 Task: Share your favorite travel experiences and stories on Instagram.
Action: Mouse moved to (58, 357)
Screenshot: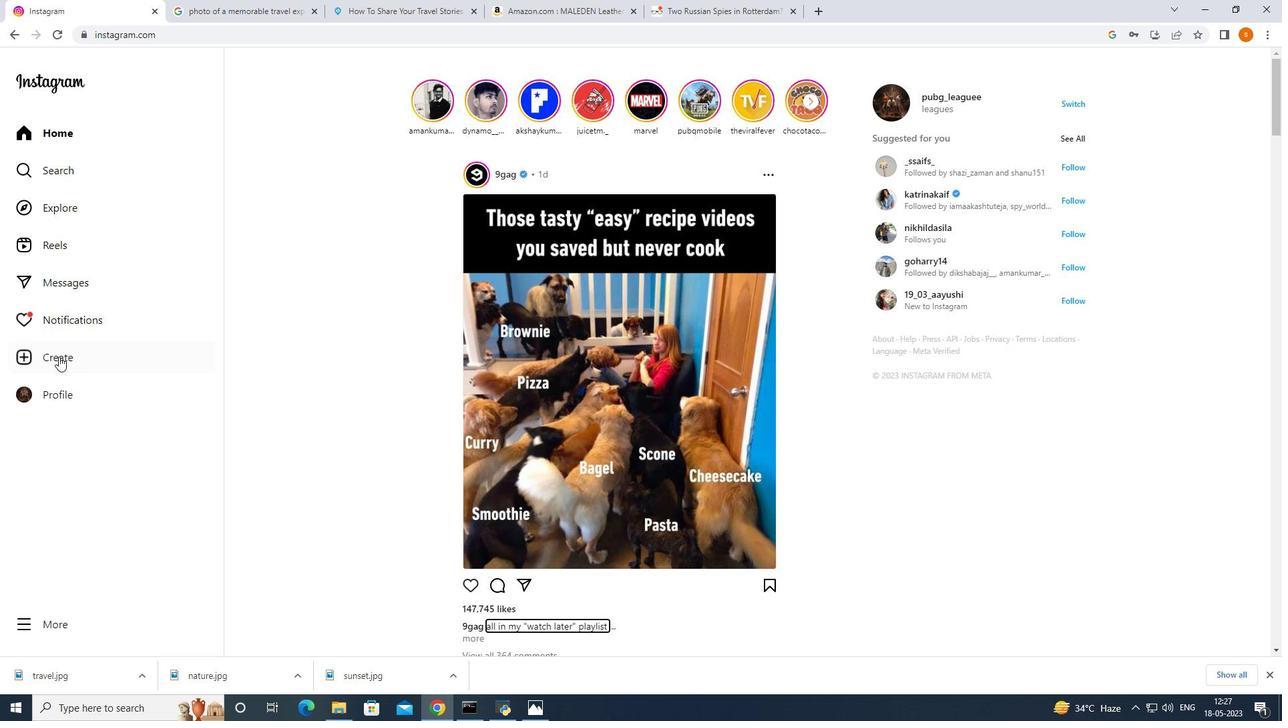
Action: Mouse pressed left at (58, 357)
Screenshot: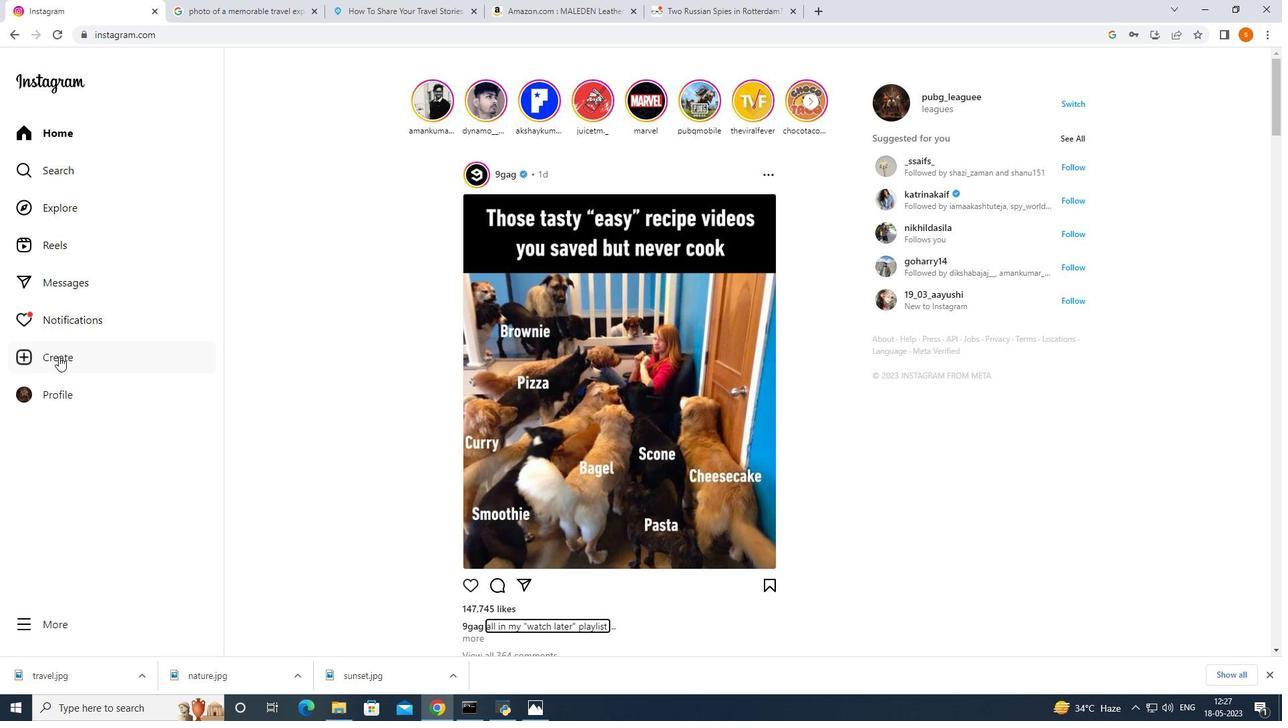 
Action: Mouse moved to (611, 417)
Screenshot: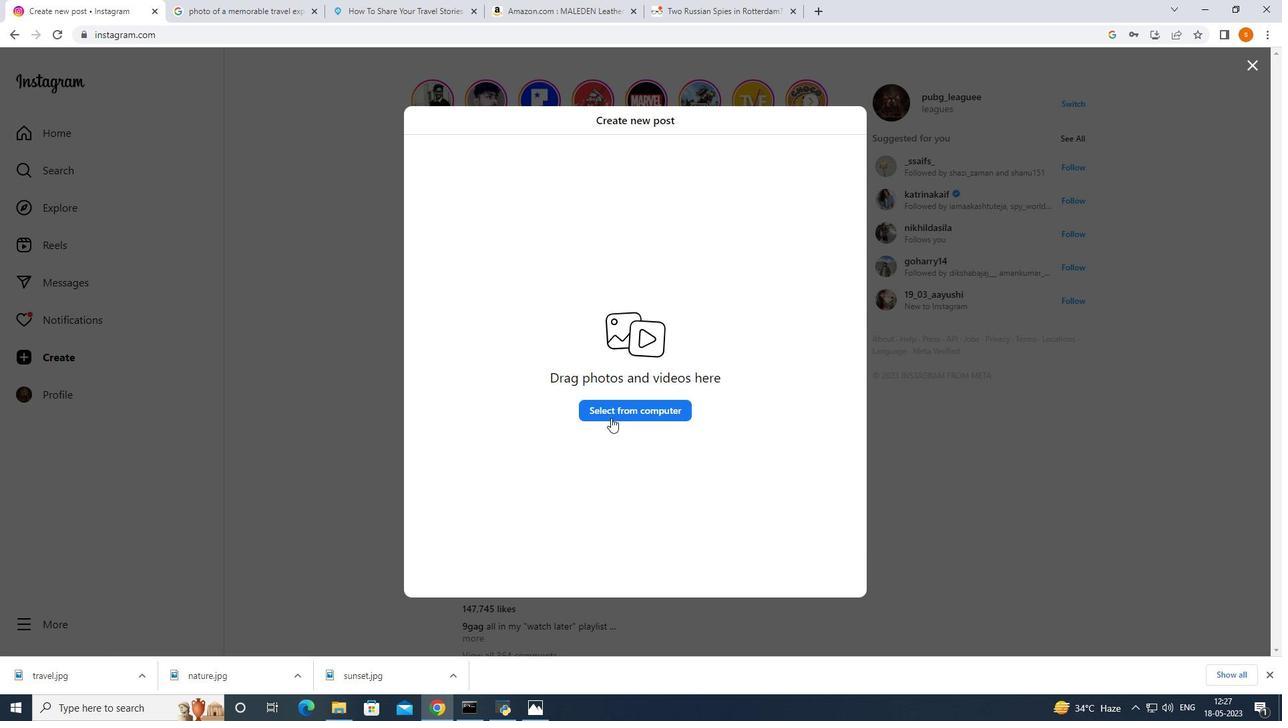 
Action: Mouse pressed left at (611, 417)
Screenshot: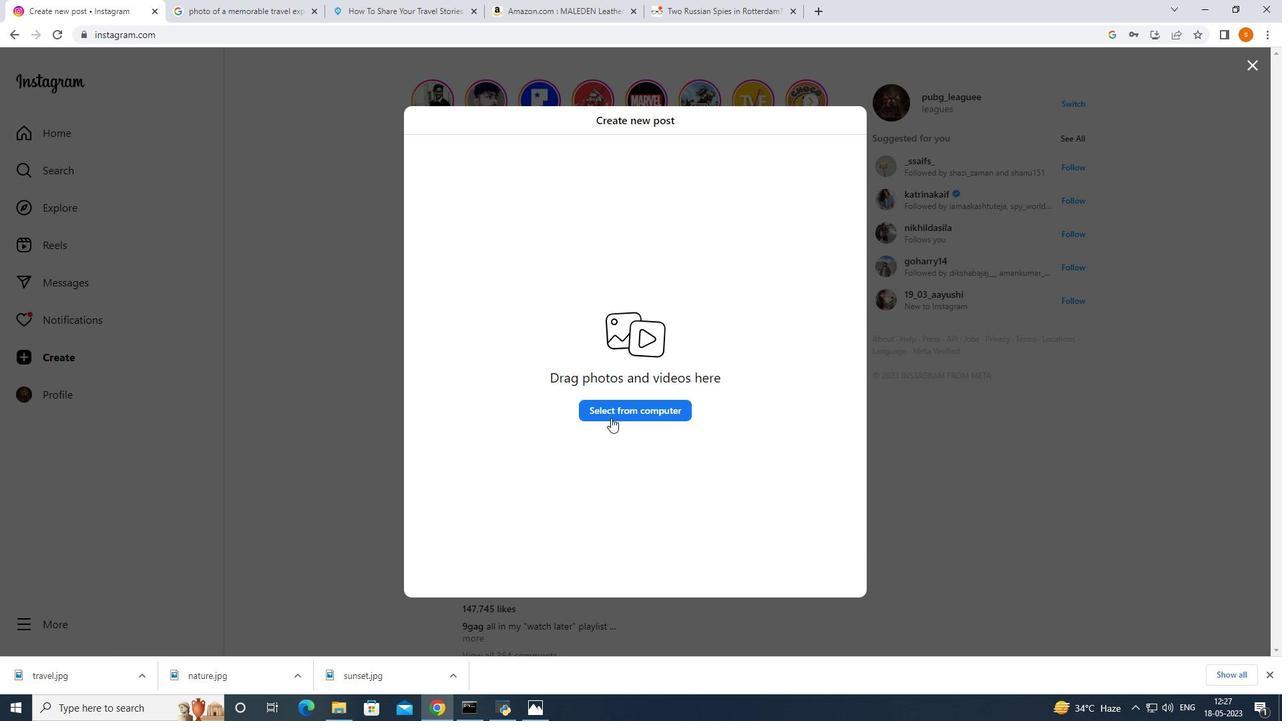 
Action: Mouse moved to (301, 367)
Screenshot: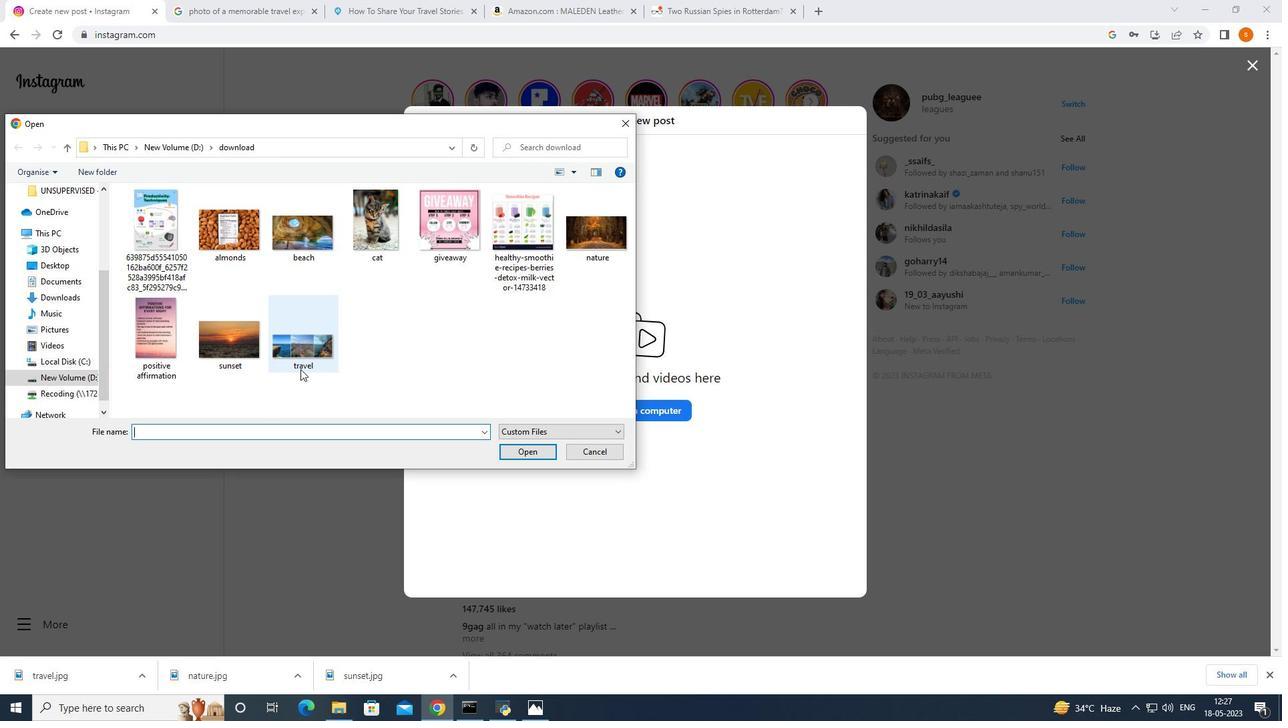 
Action: Mouse pressed left at (301, 367)
Screenshot: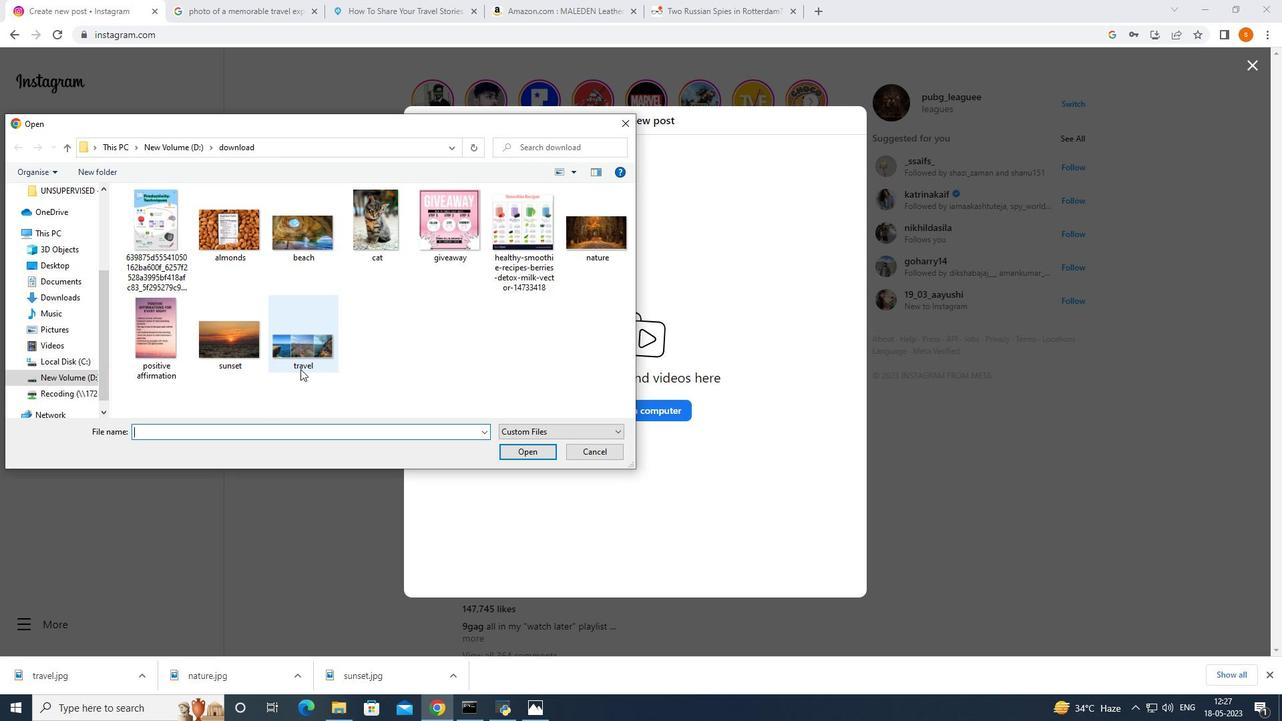 
Action: Mouse moved to (508, 453)
Screenshot: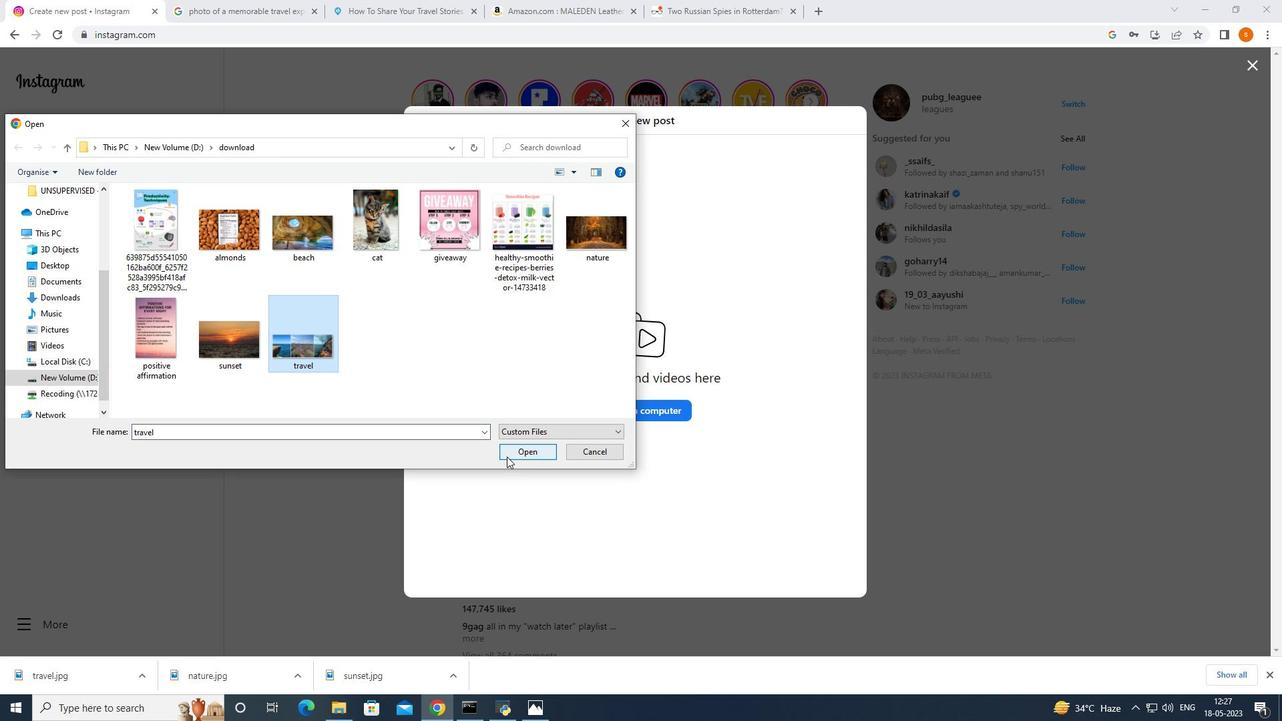 
Action: Mouse pressed left at (508, 453)
Screenshot: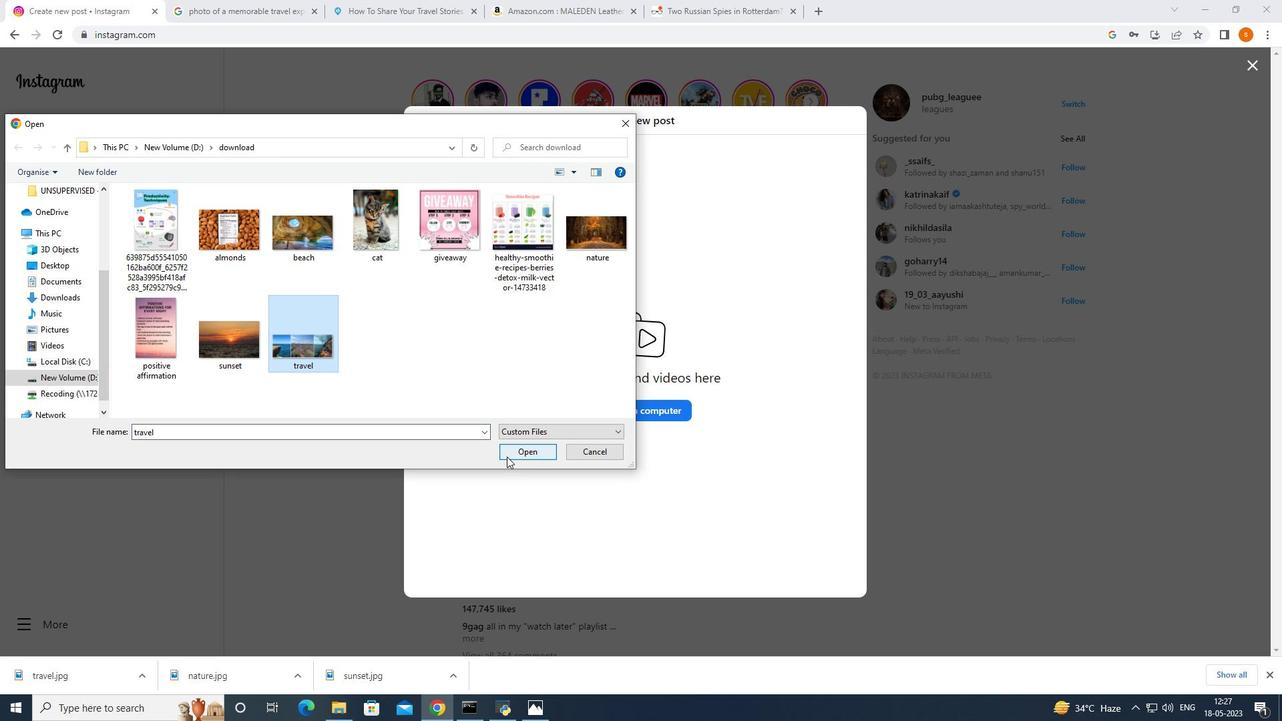 
Action: Mouse moved to (427, 588)
Screenshot: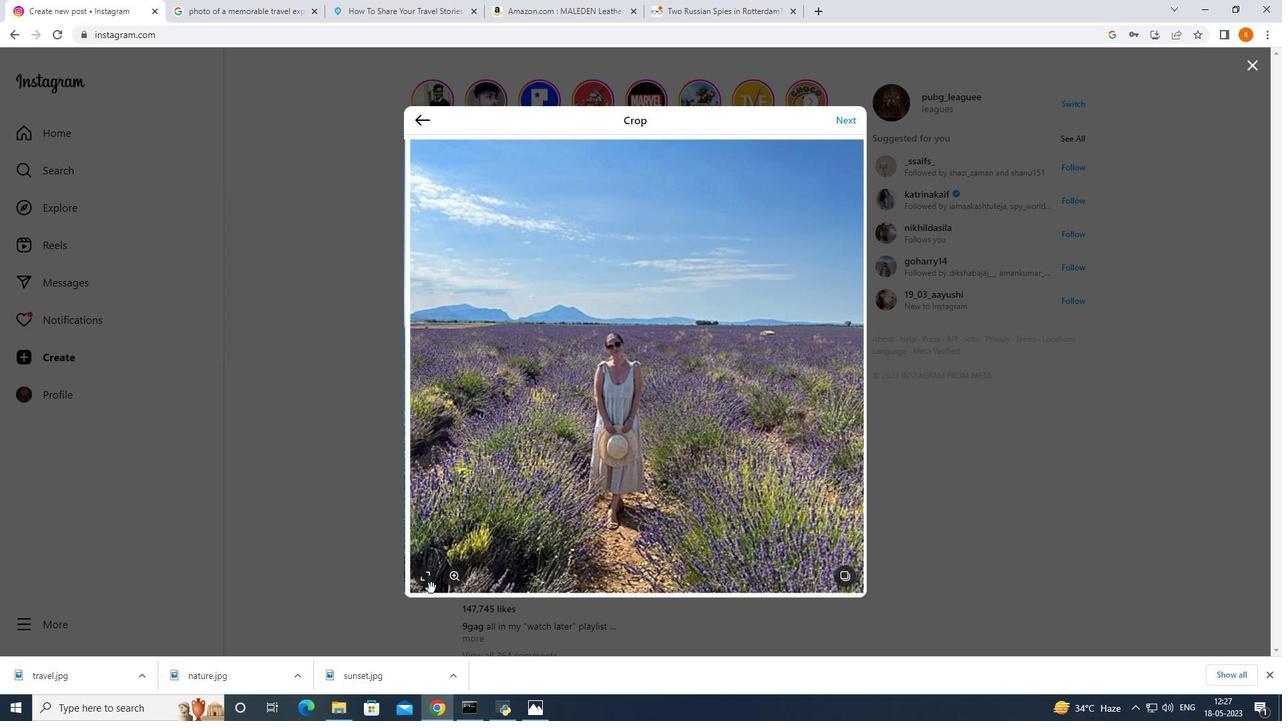 
Action: Mouse pressed left at (427, 588)
Screenshot: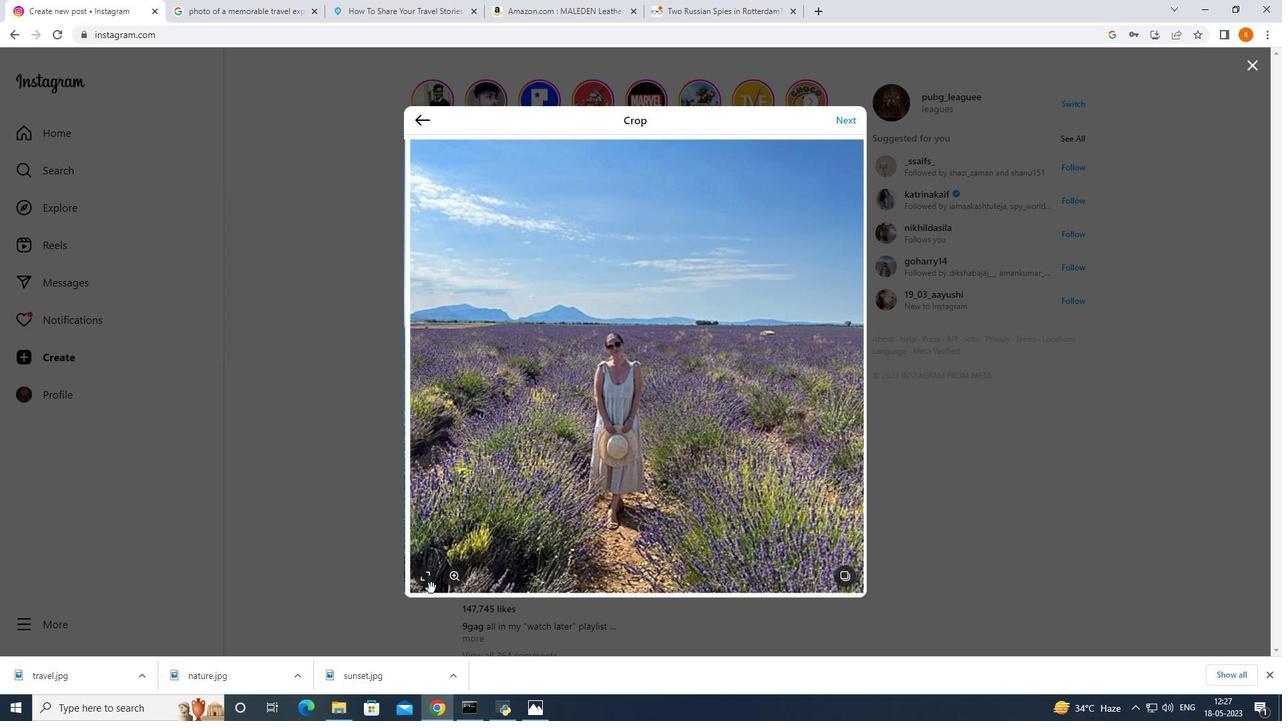 
Action: Mouse moved to (426, 575)
Screenshot: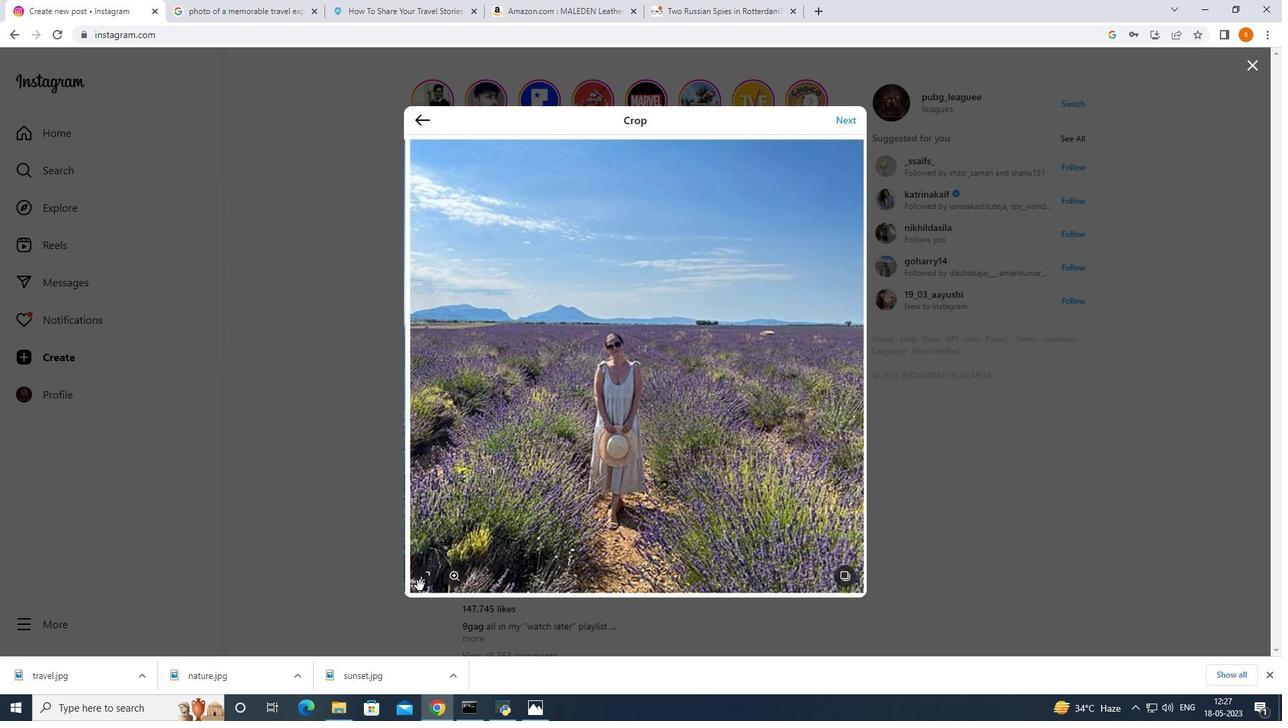 
Action: Mouse pressed left at (426, 575)
Screenshot: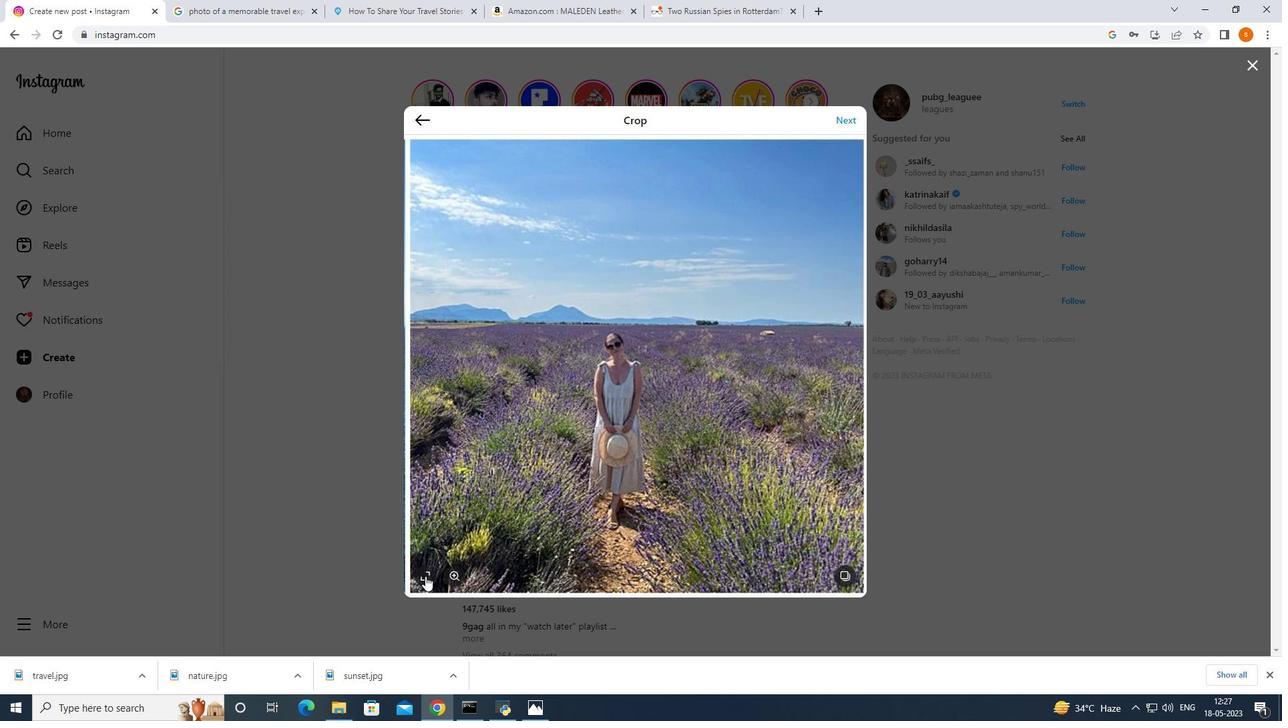 
Action: Mouse moved to (464, 440)
Screenshot: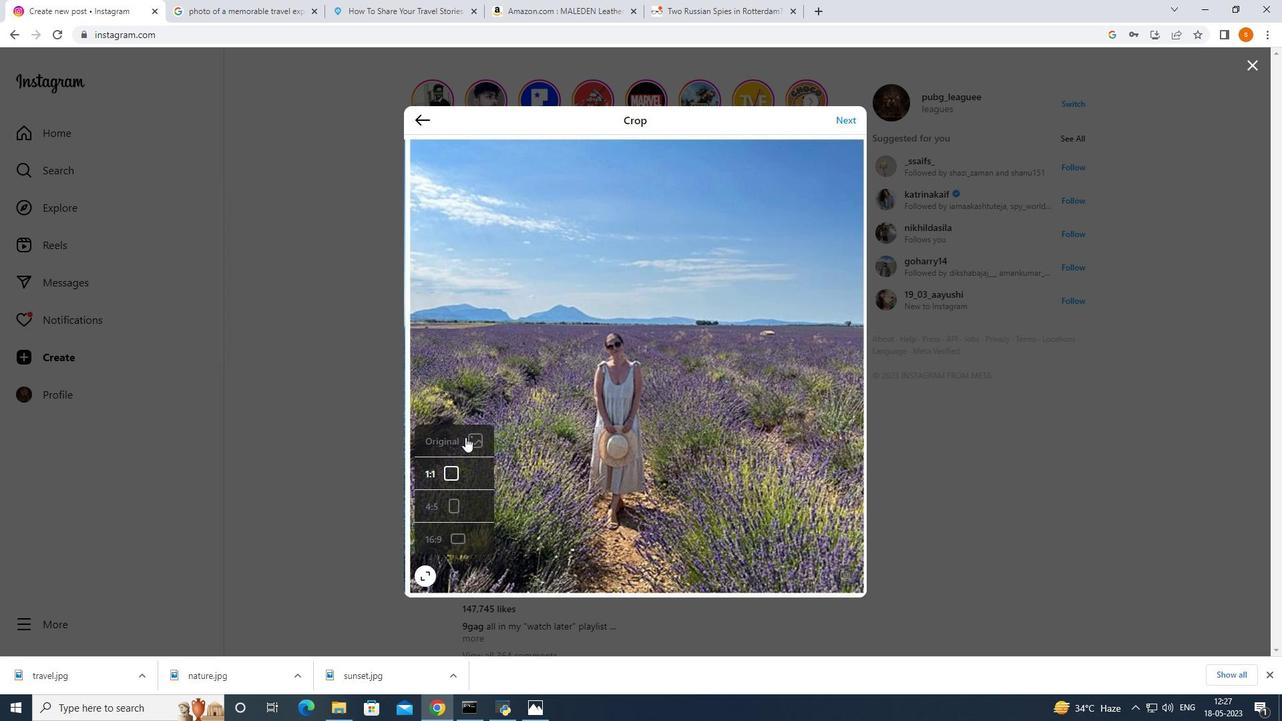 
Action: Mouse pressed left at (464, 440)
Screenshot: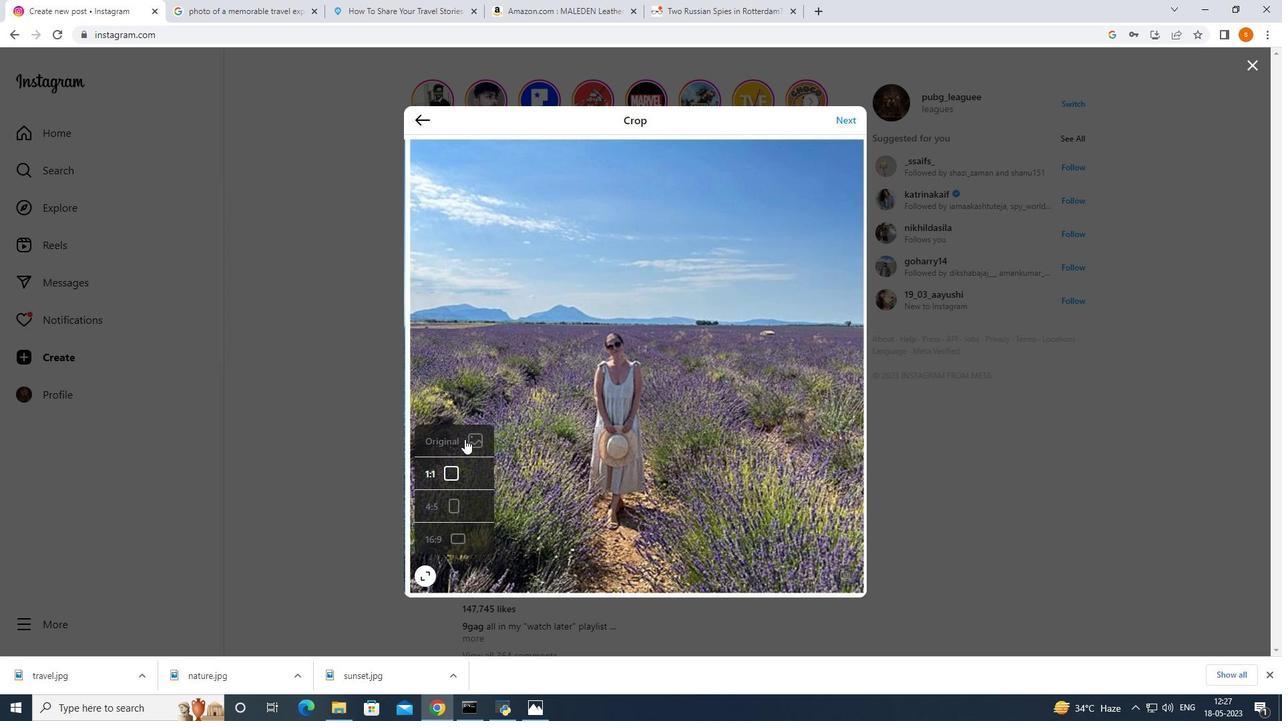 
Action: Mouse moved to (728, 444)
Screenshot: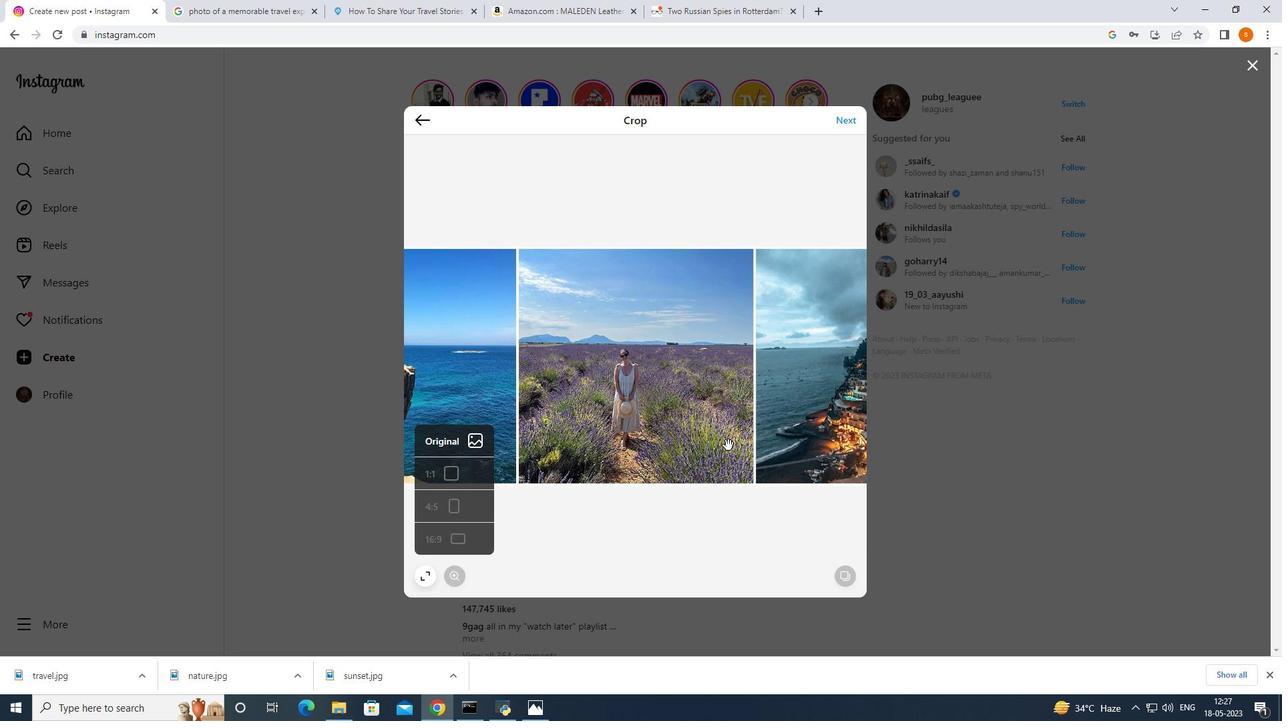 
Action: Mouse pressed left at (728, 444)
Screenshot: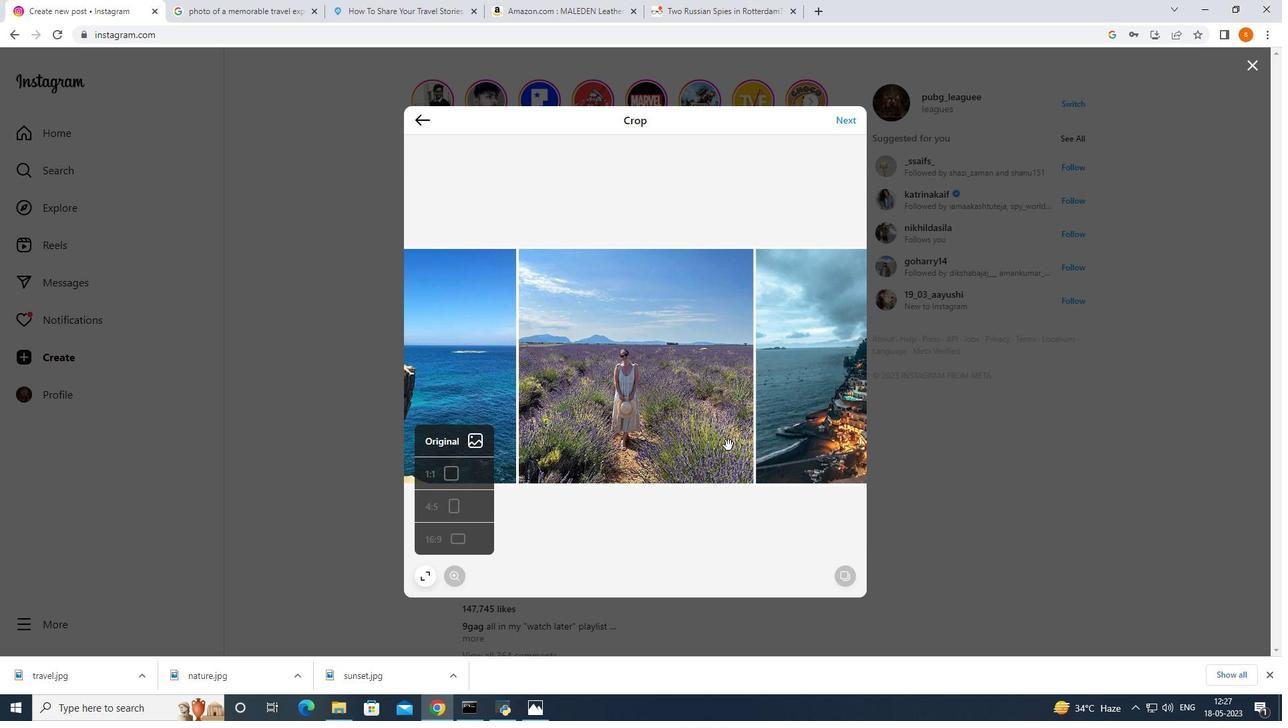 
Action: Mouse moved to (586, 441)
Screenshot: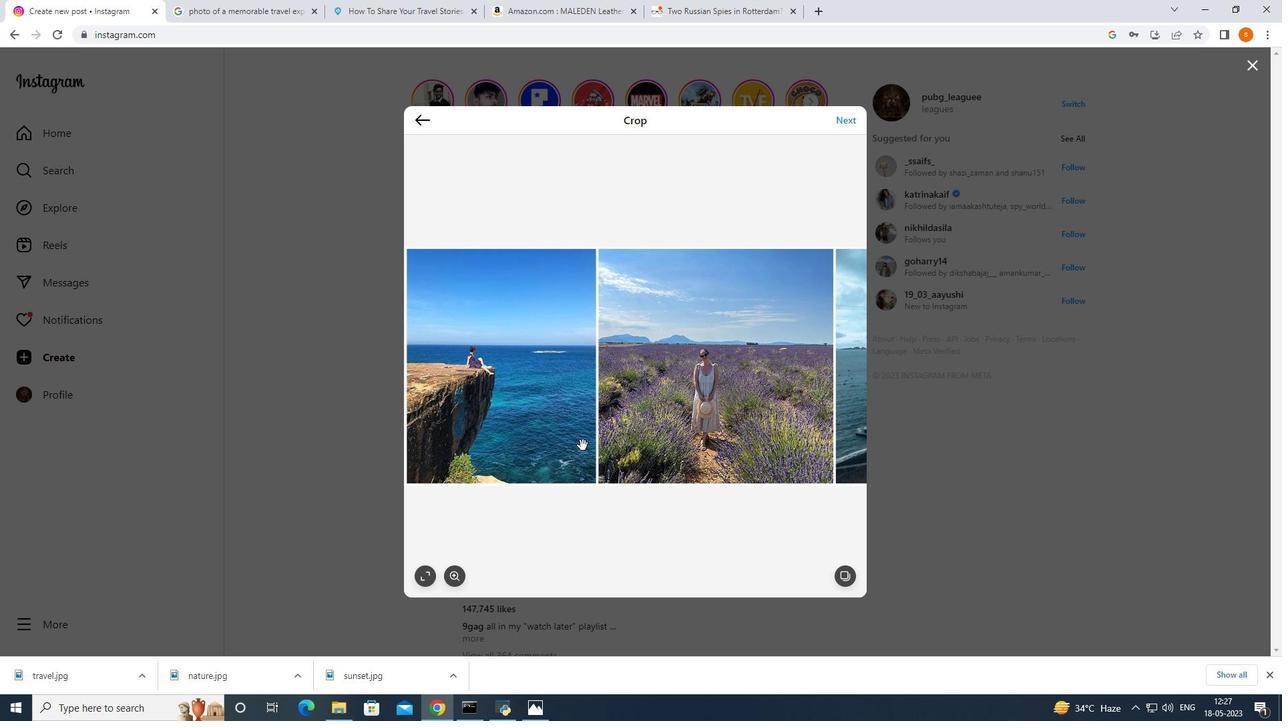 
Action: Mouse scrolled (586, 442) with delta (0, 0)
Screenshot: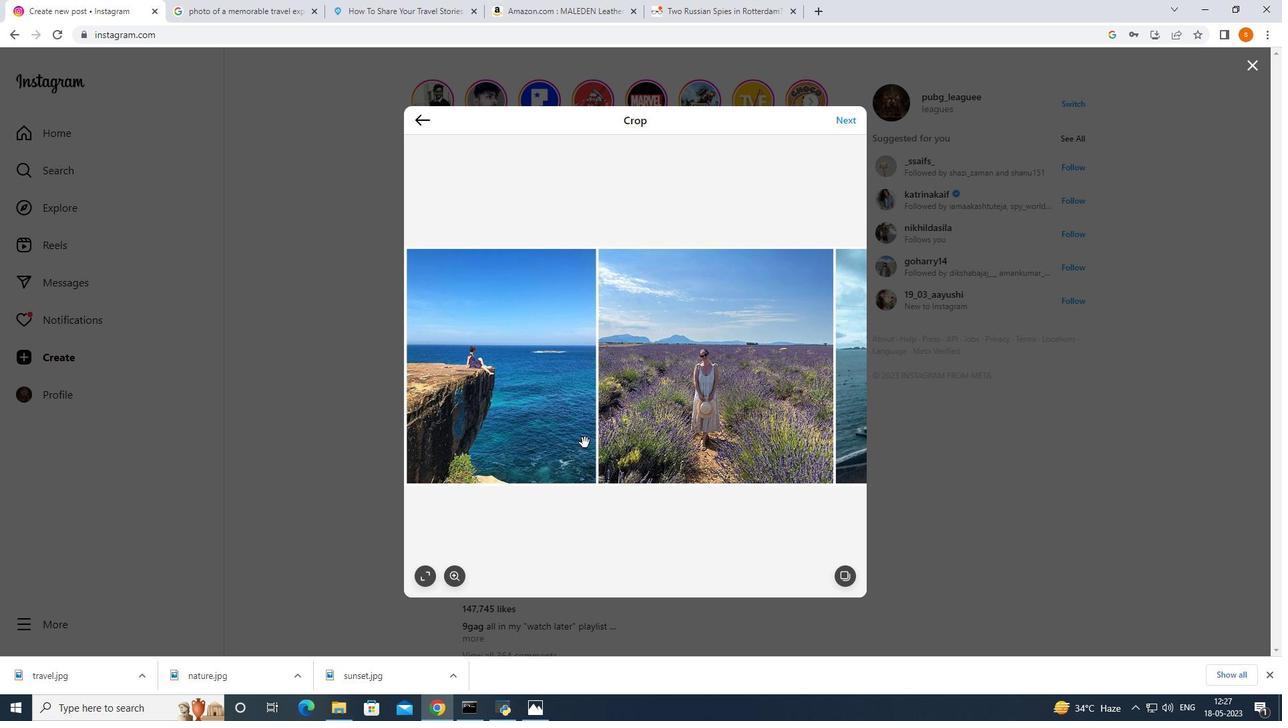 
Action: Mouse moved to (544, 419)
Screenshot: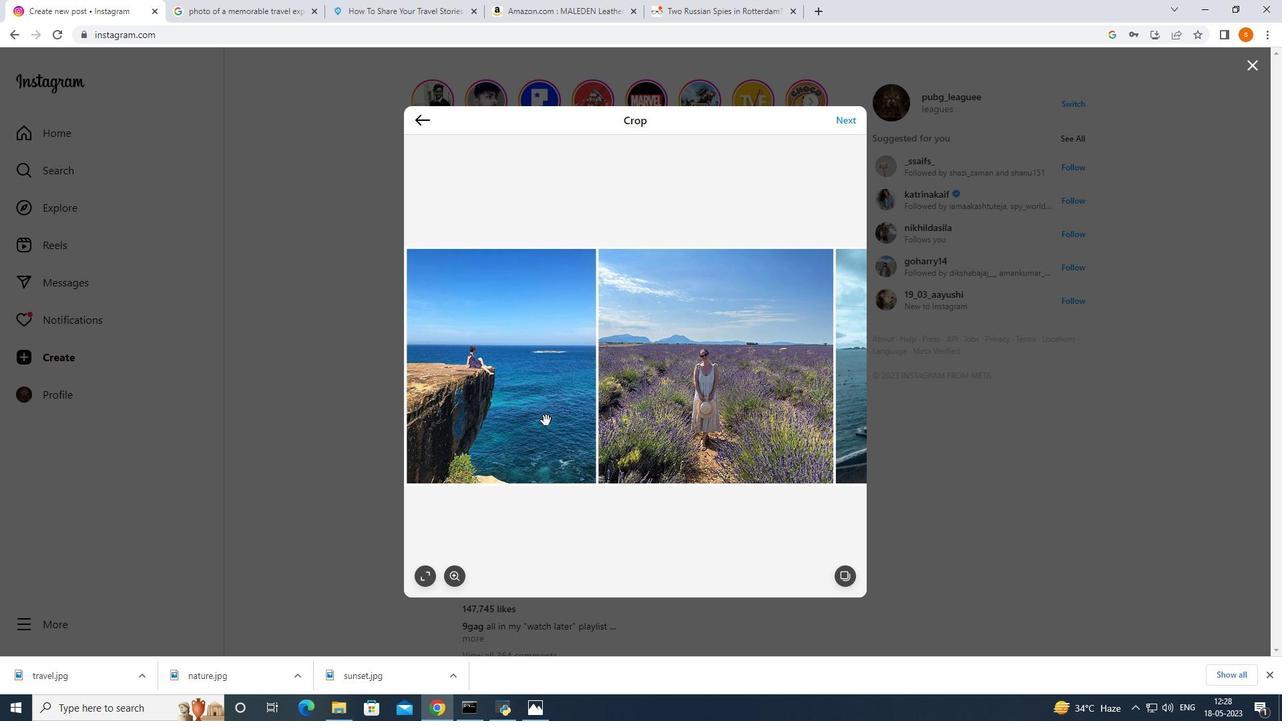 
Action: Mouse pressed left at (544, 419)
Screenshot: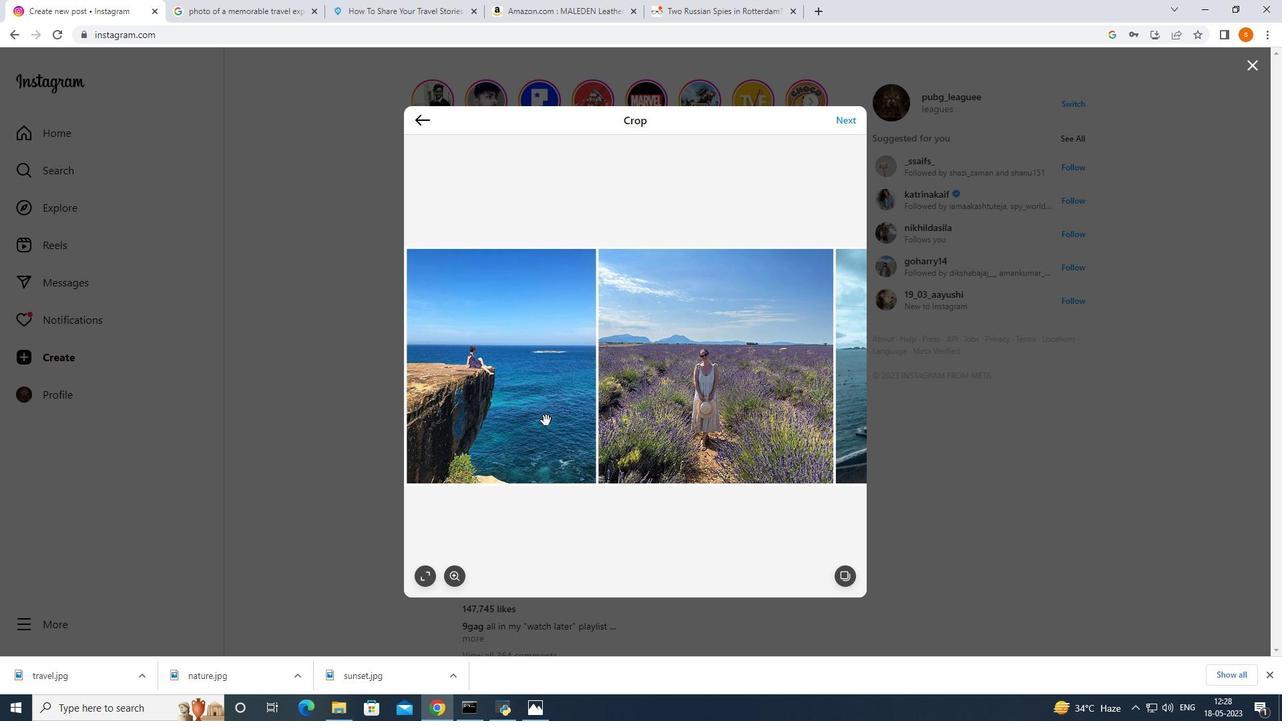 
Action: Mouse moved to (448, 576)
Screenshot: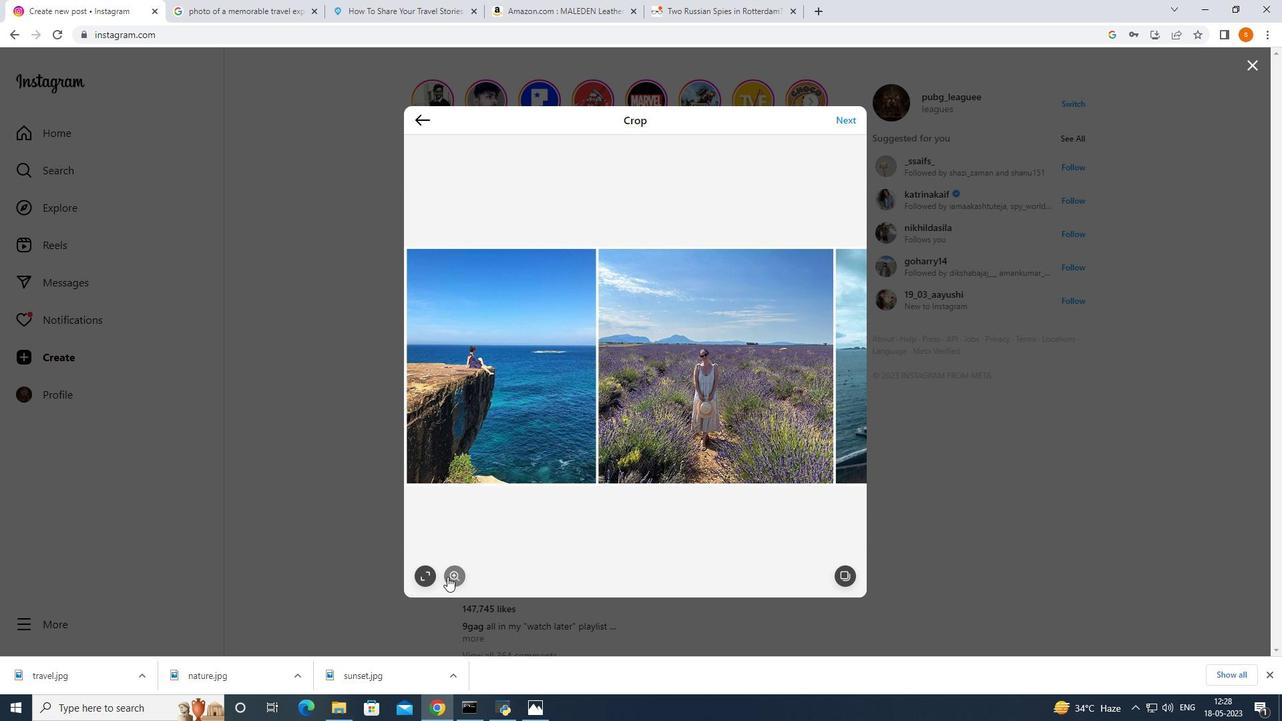 
Action: Mouse pressed left at (448, 576)
Screenshot: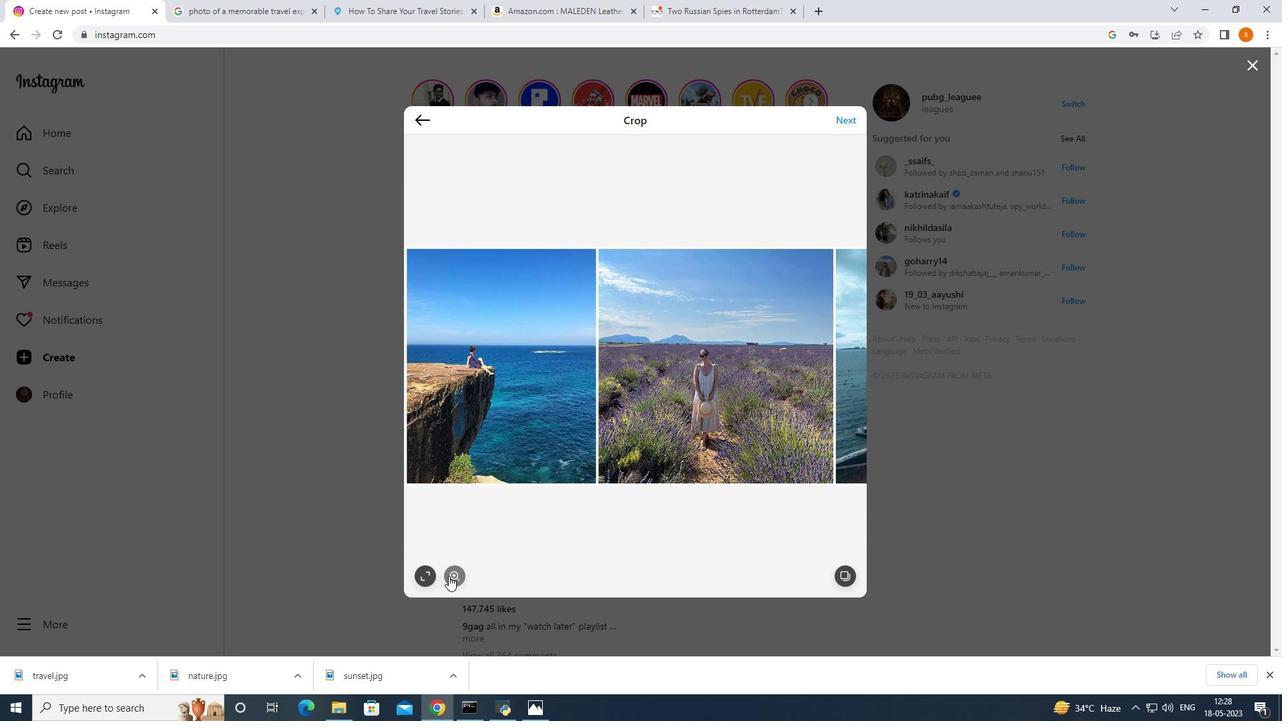 
Action: Mouse moved to (550, 440)
Screenshot: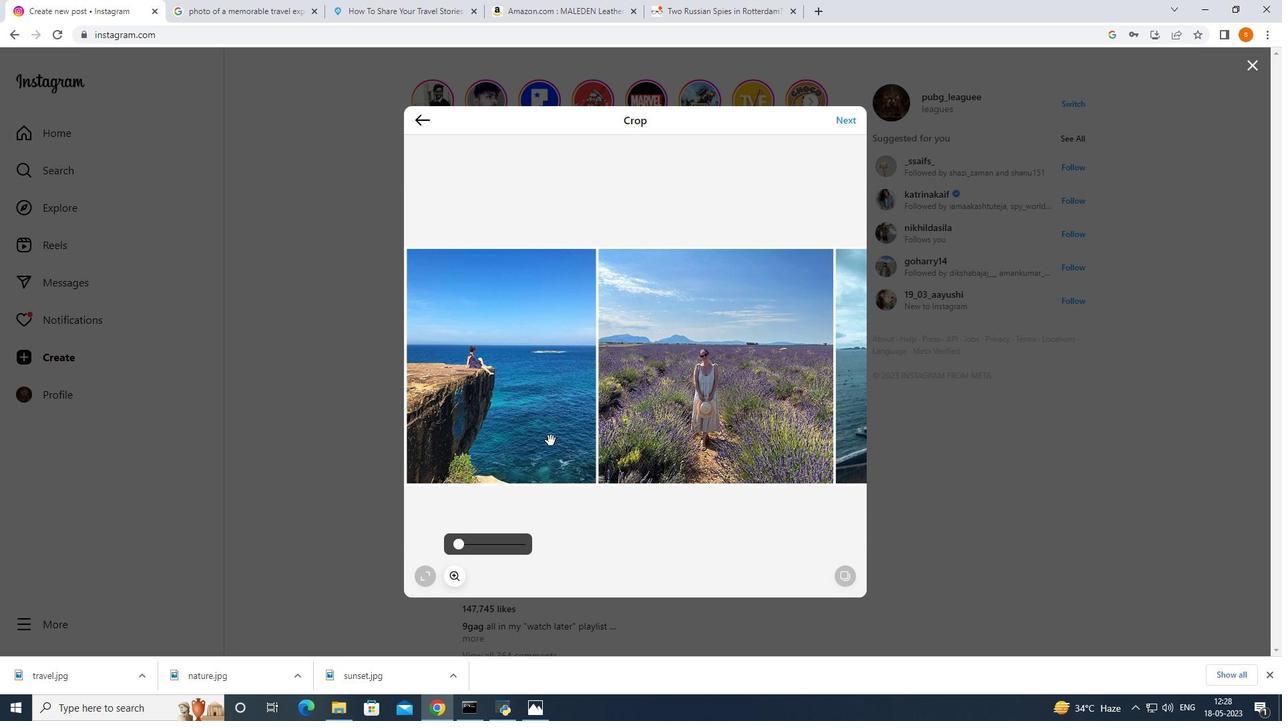 
Action: Mouse scrolled (550, 440) with delta (0, 0)
Screenshot: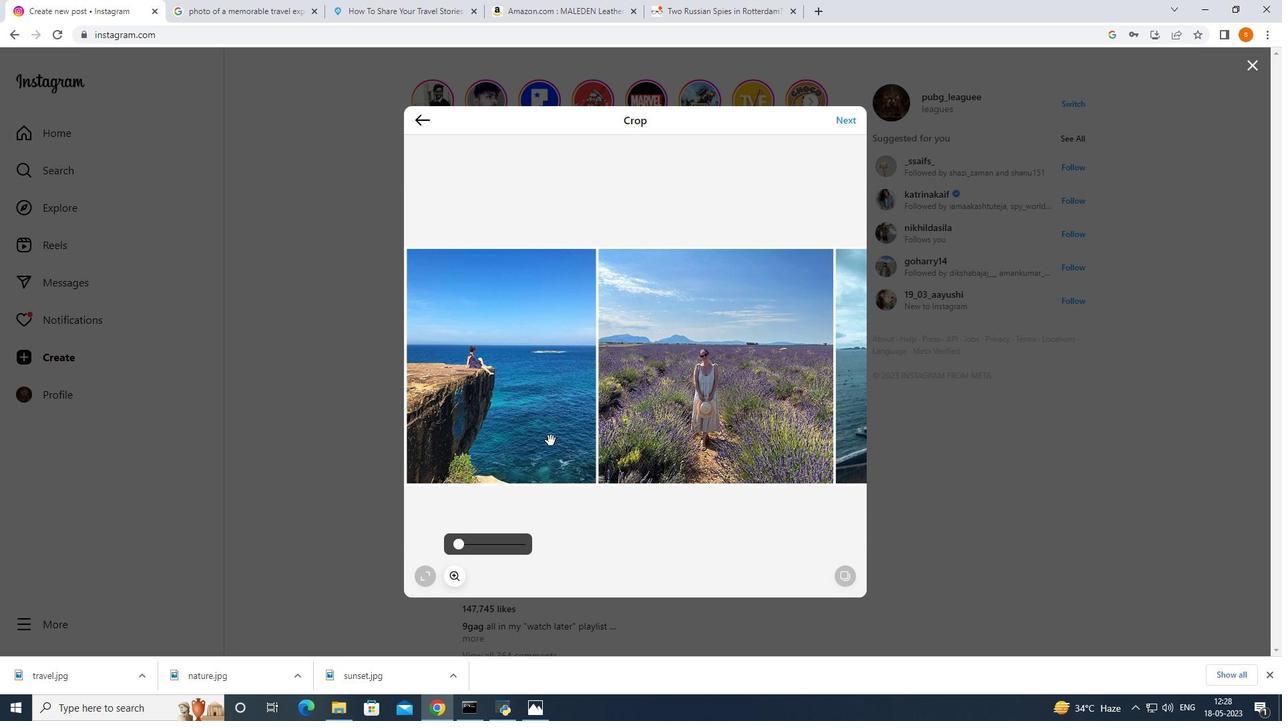 
Action: Mouse moved to (550, 439)
Screenshot: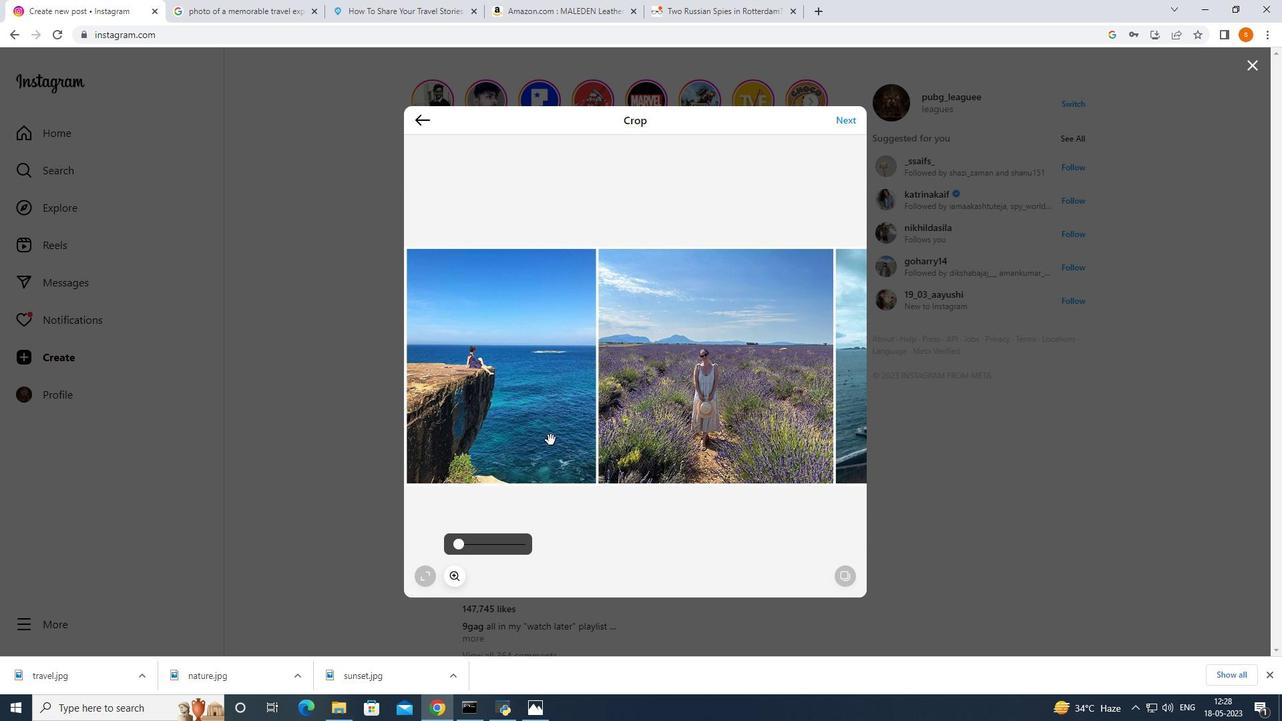 
Action: Mouse scrolled (550, 440) with delta (0, 0)
Screenshot: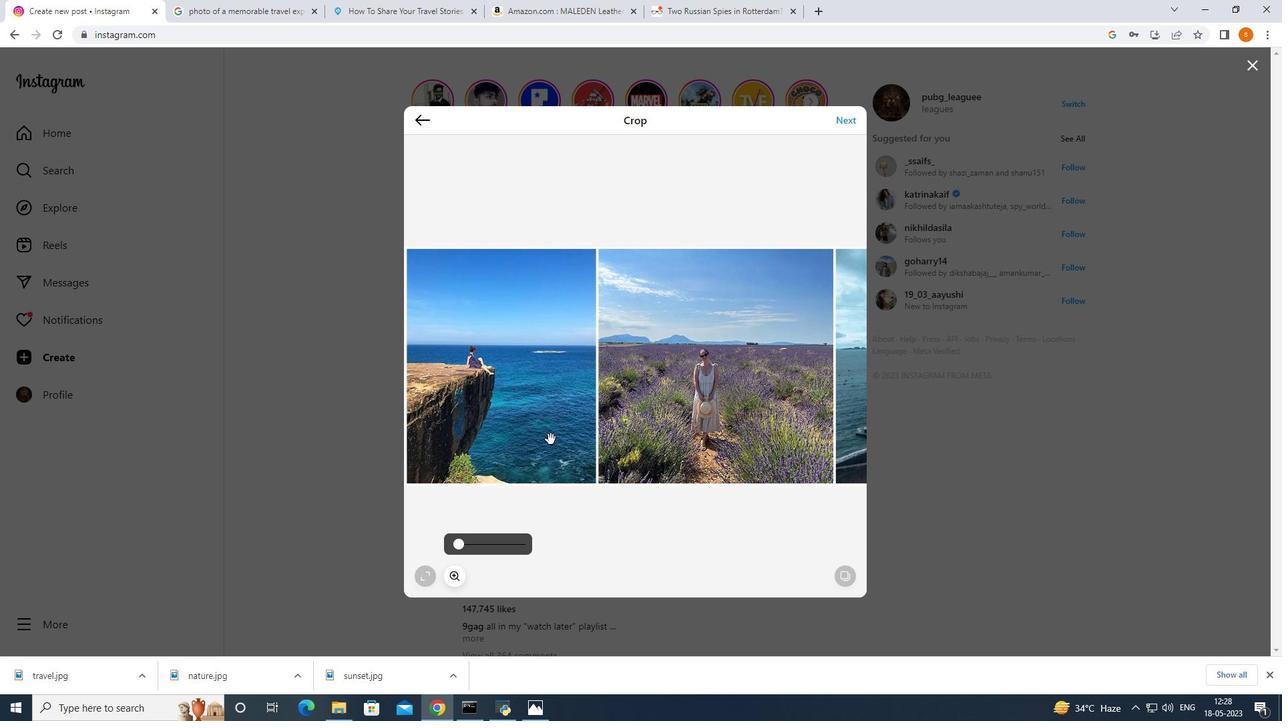 
Action: Mouse moved to (456, 542)
Screenshot: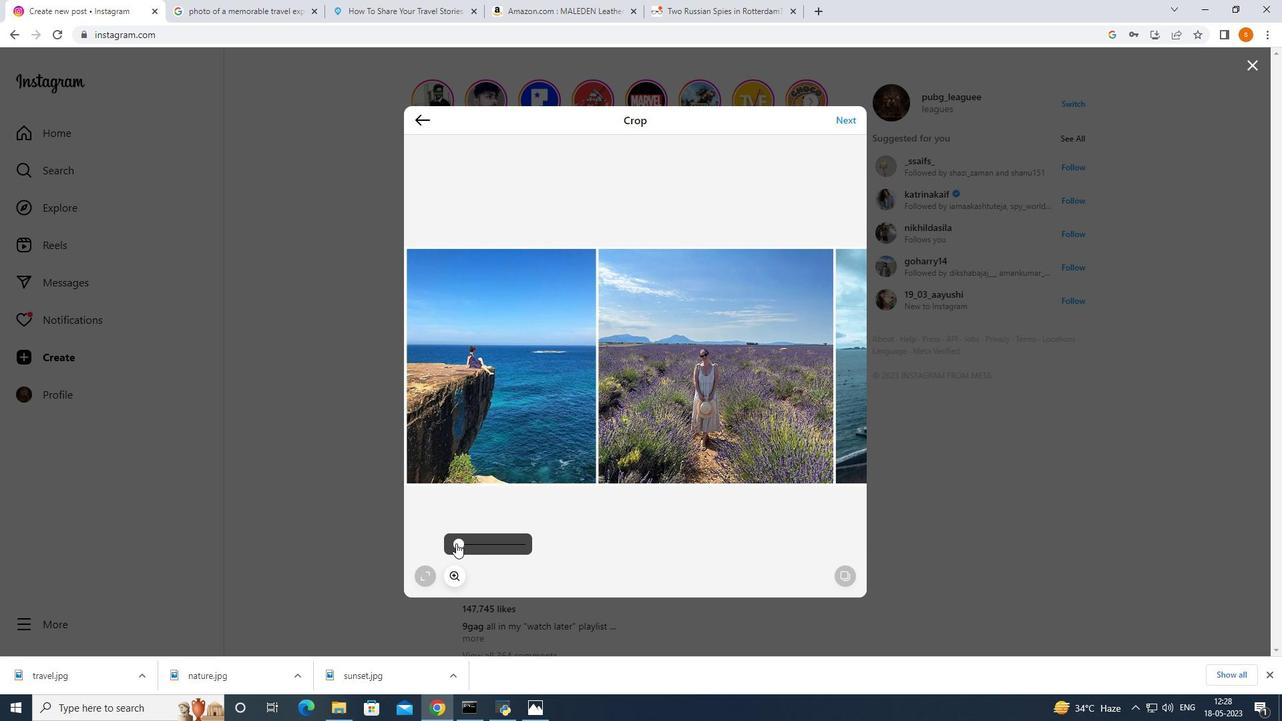 
Action: Mouse pressed left at (456, 542)
Screenshot: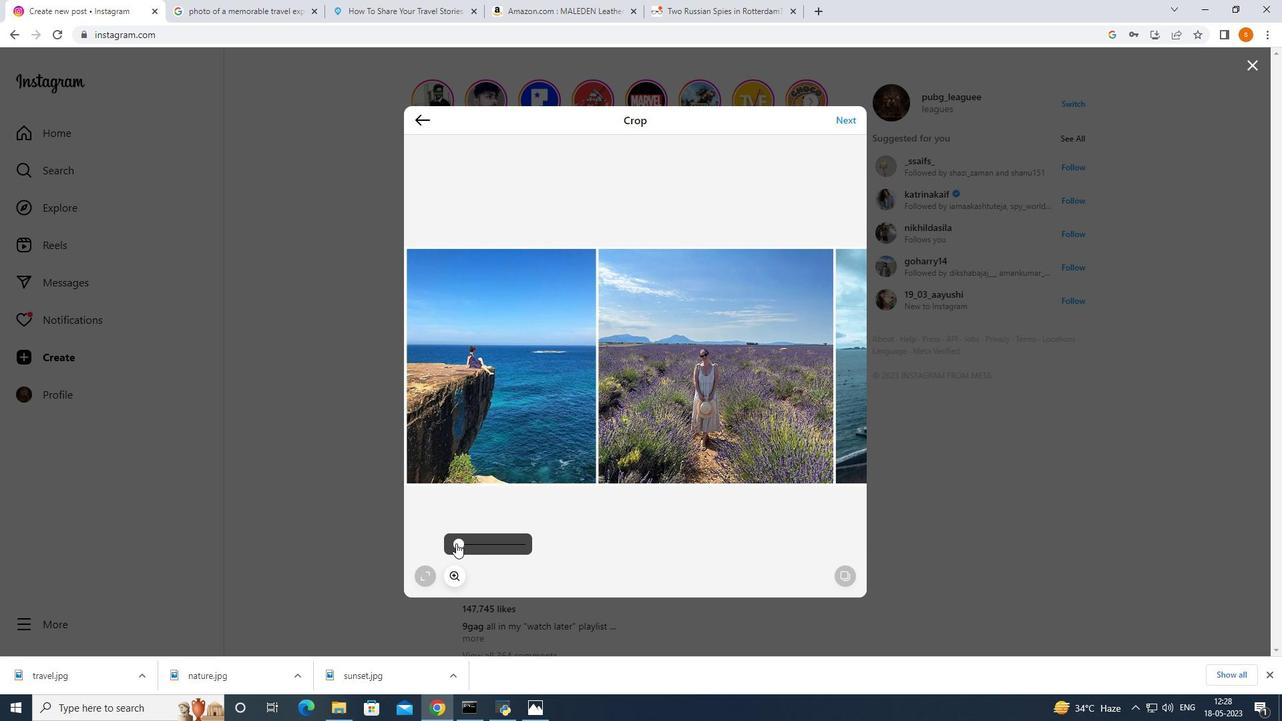 
Action: Mouse moved to (482, 444)
Screenshot: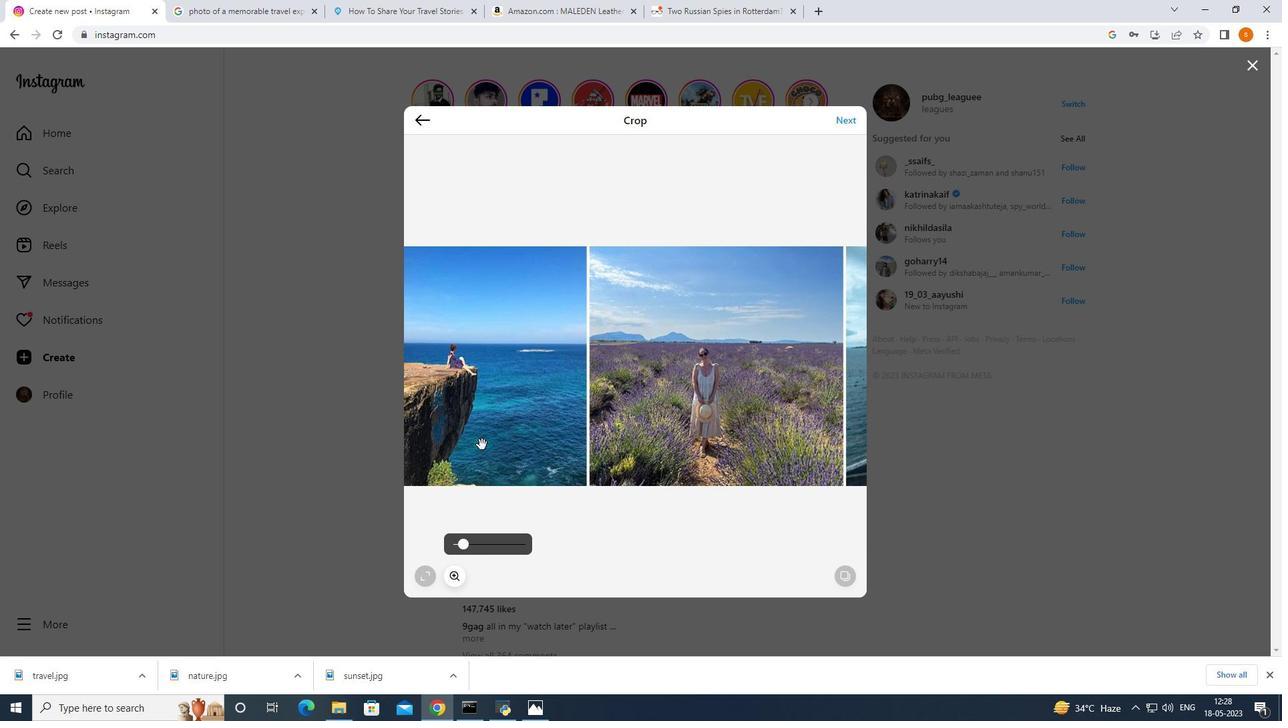 
Action: Mouse pressed left at (482, 444)
Screenshot: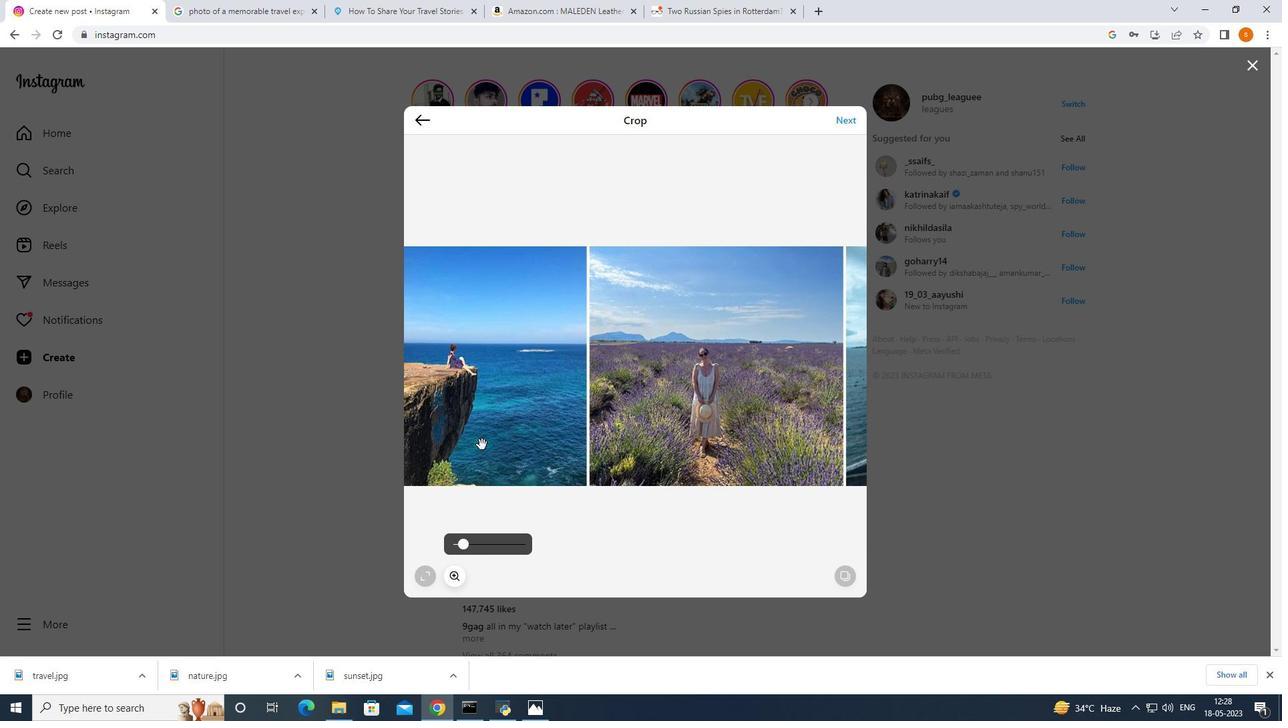 
Action: Mouse moved to (838, 120)
Screenshot: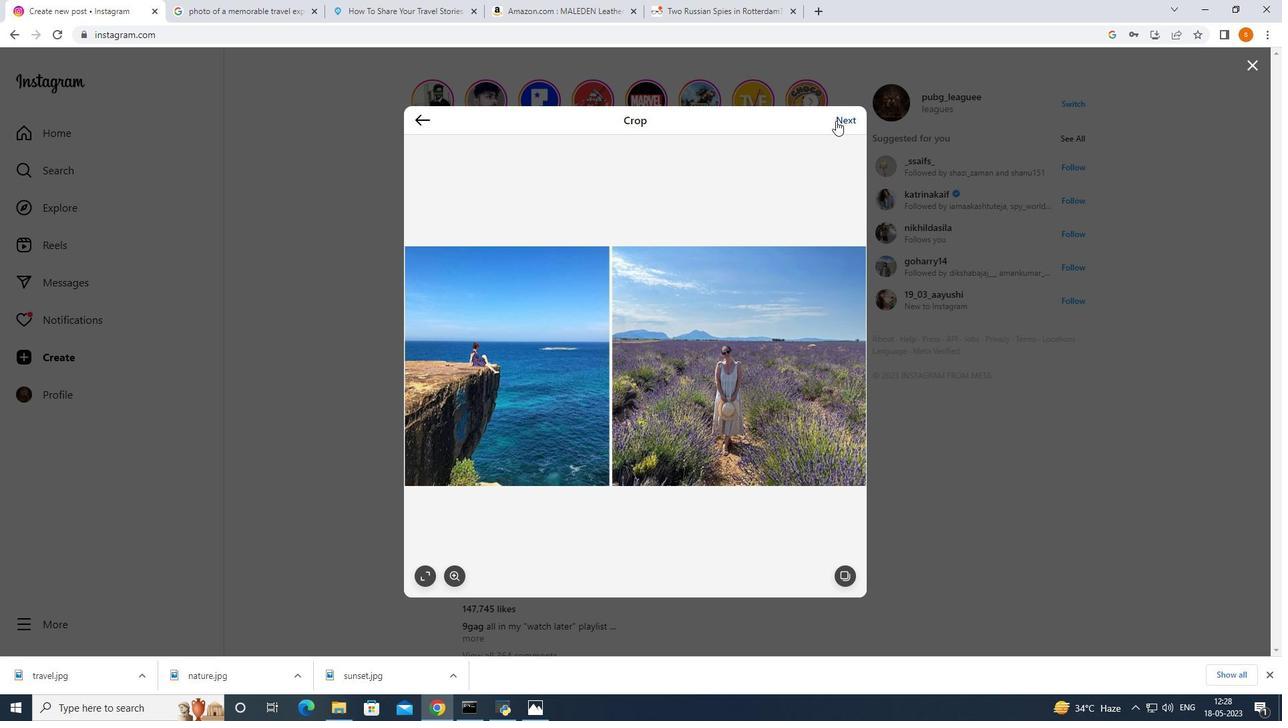 
Action: Mouse pressed left at (838, 120)
Screenshot: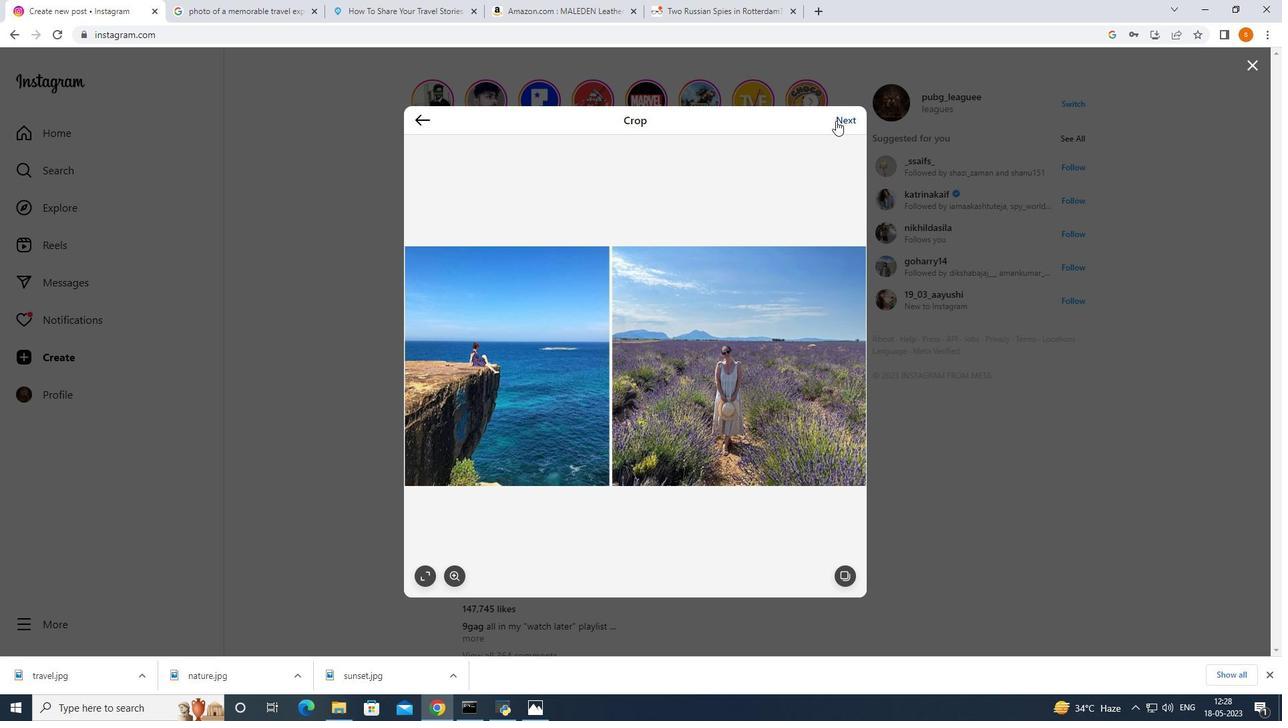 
Action: Mouse moved to (957, 117)
Screenshot: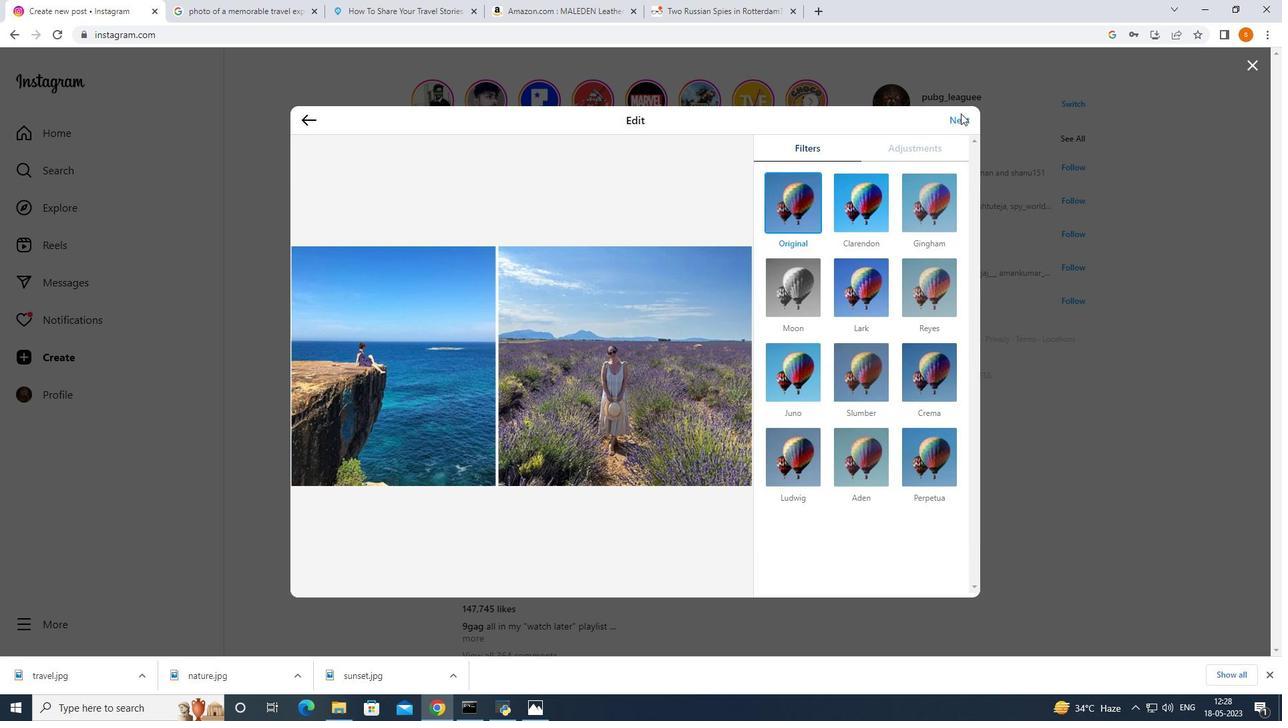 
Action: Mouse pressed left at (957, 117)
Screenshot: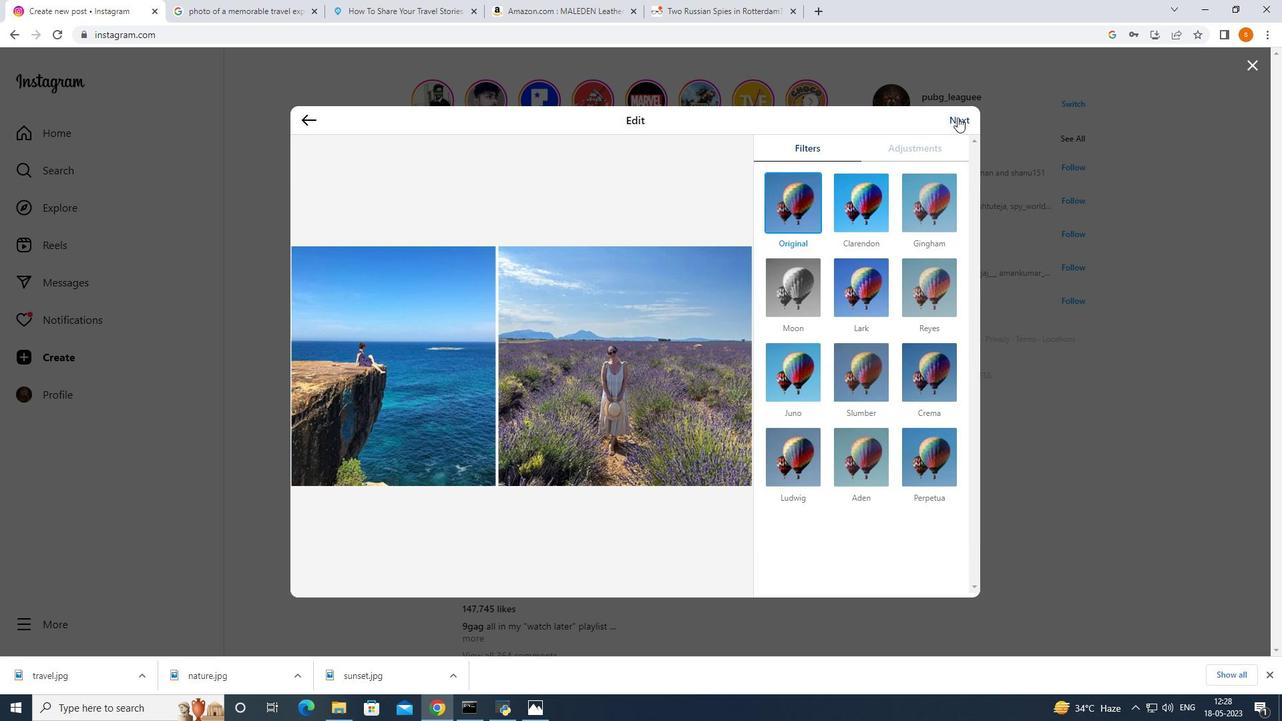 
Action: Mouse moved to (794, 186)
Screenshot: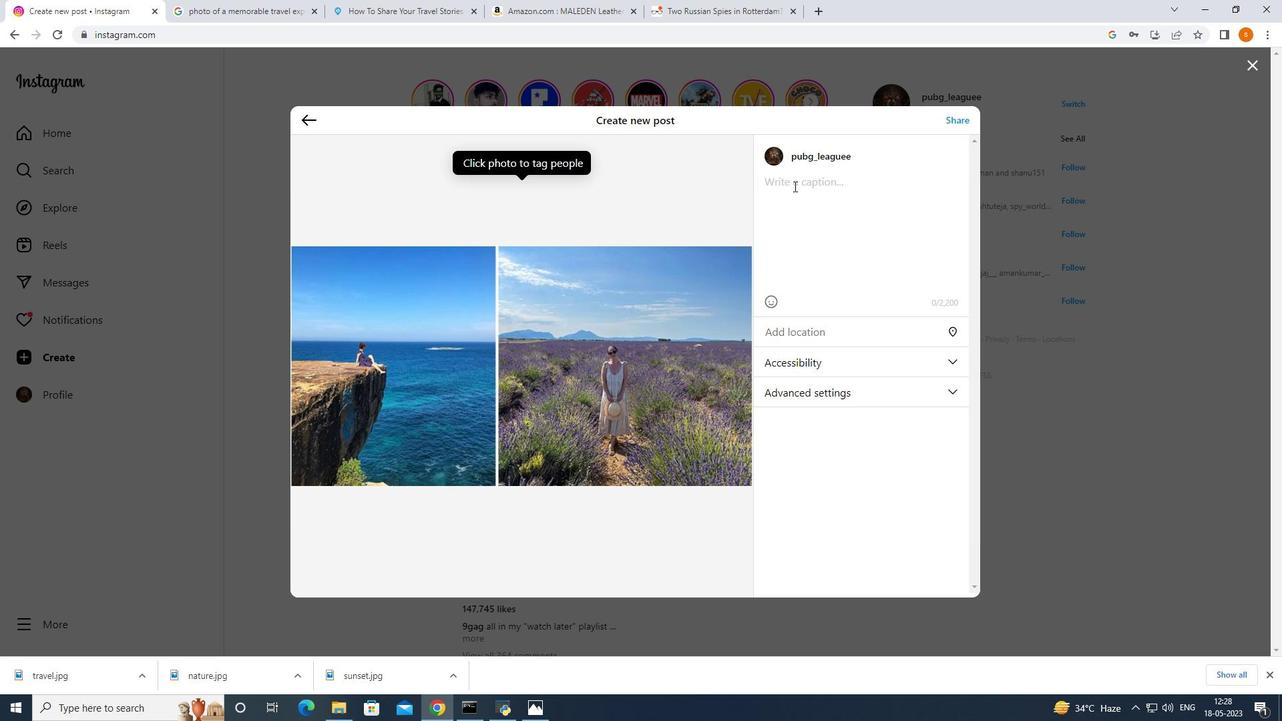 
Action: Mouse pressed left at (794, 186)
Screenshot: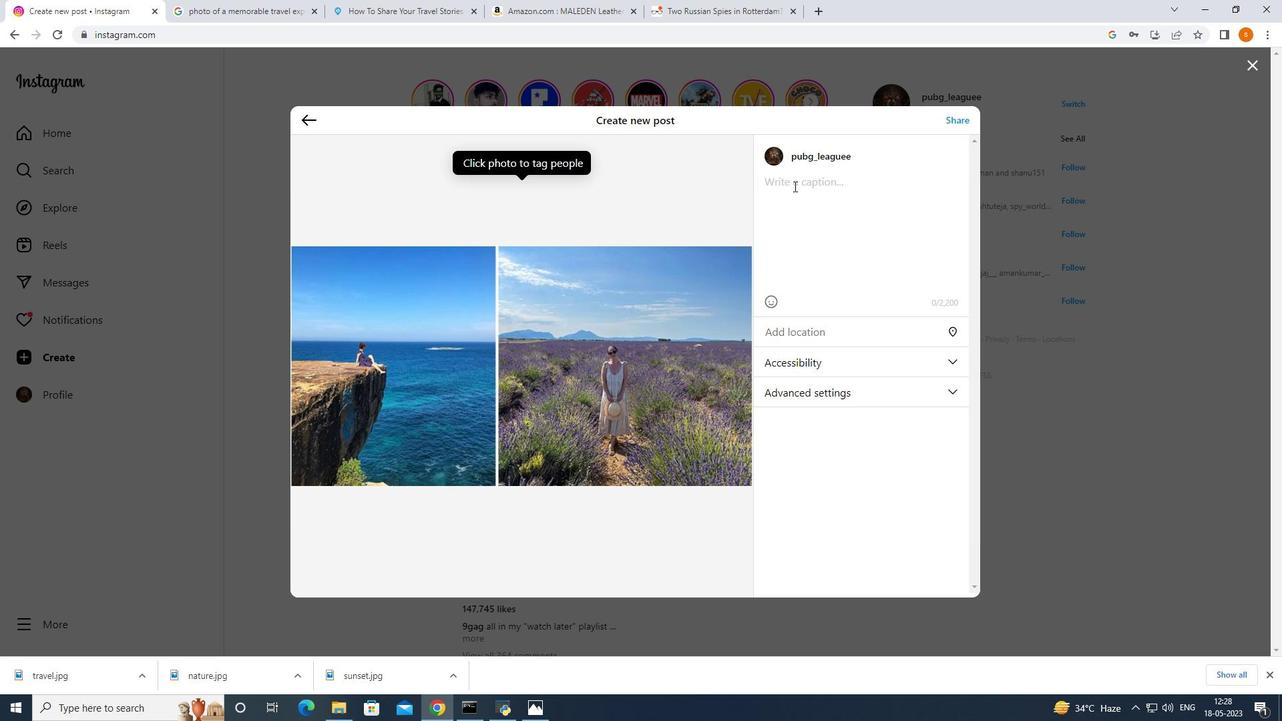 
Action: Mouse moved to (793, 187)
Screenshot: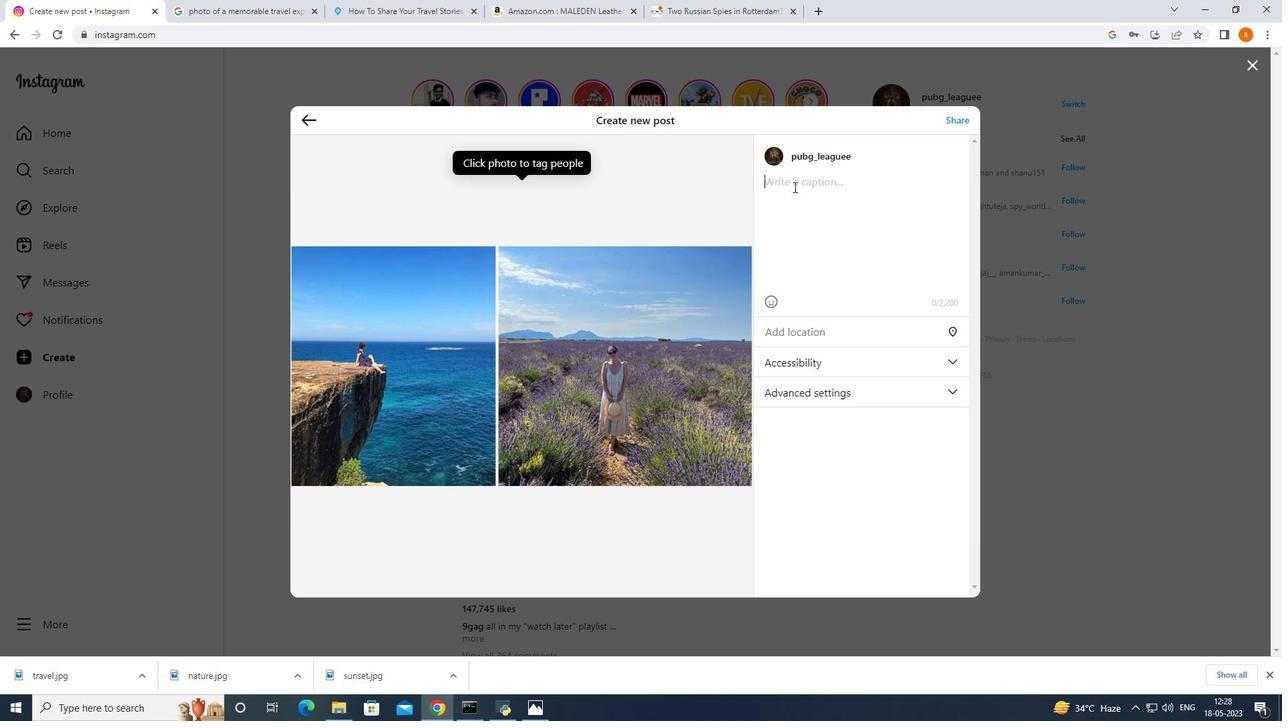 
Action: Mouse pressed right at (793, 187)
Screenshot: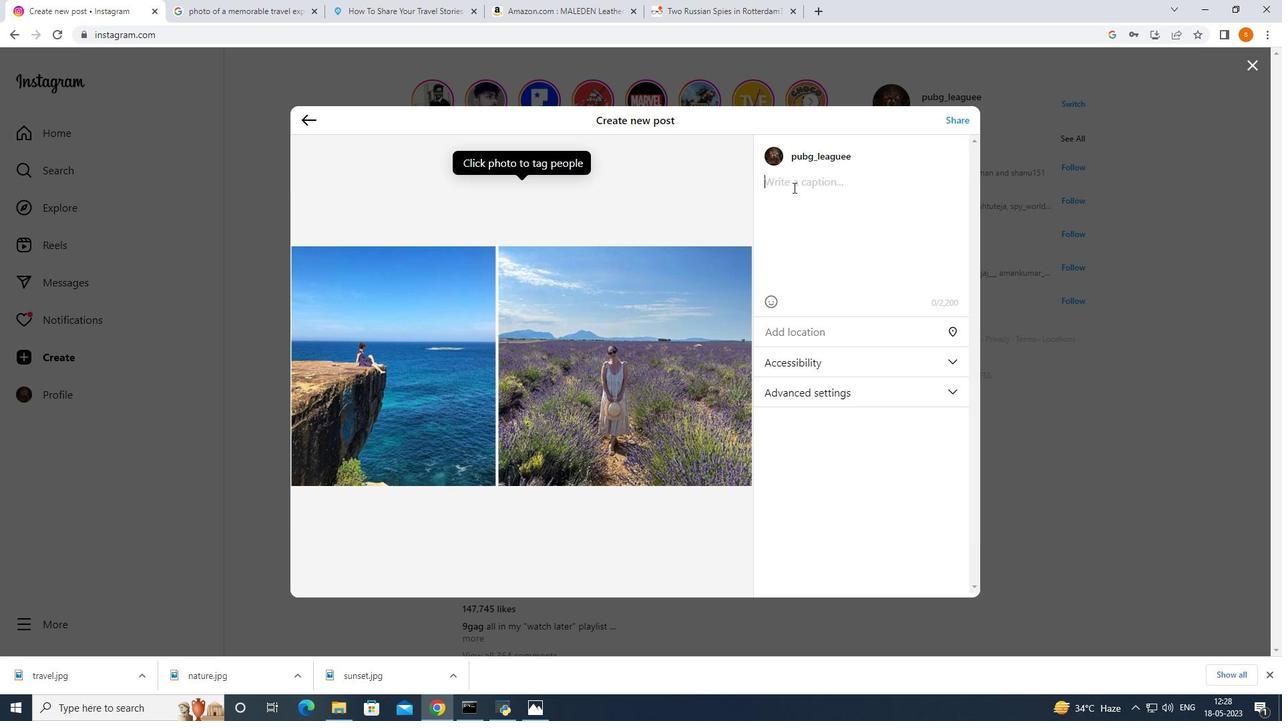 
Action: Mouse moved to (828, 293)
Screenshot: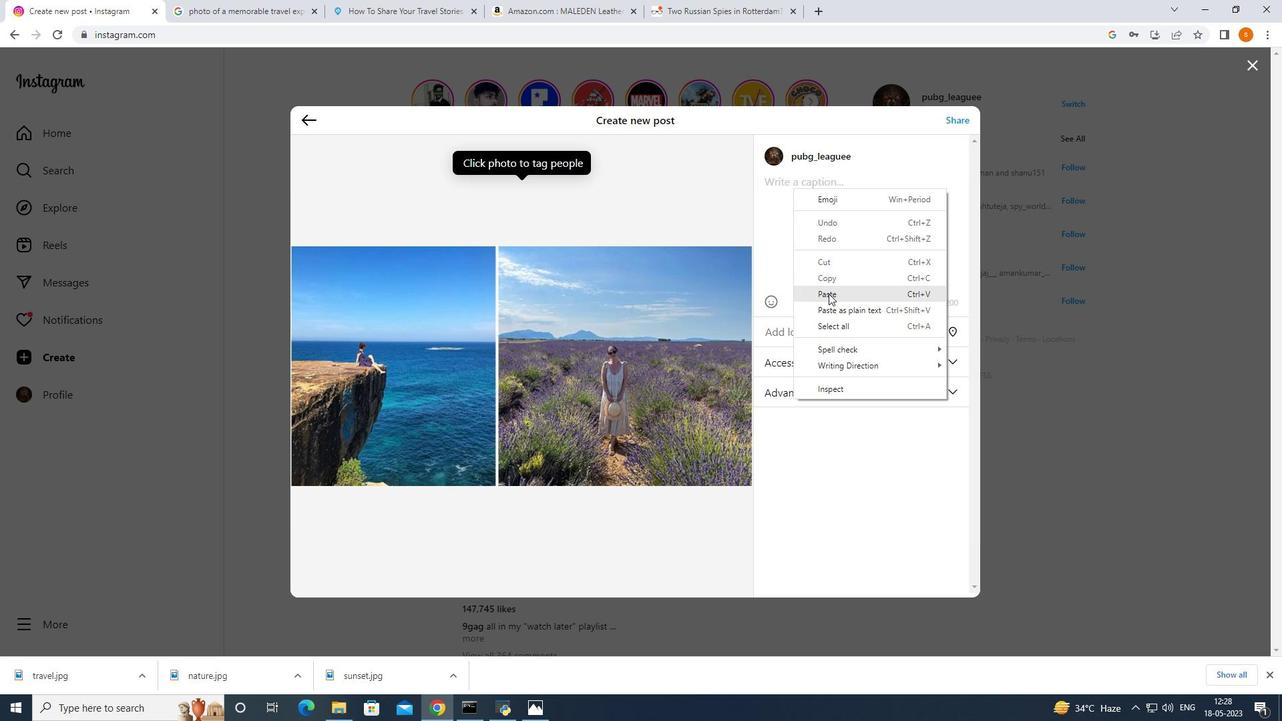
Action: Mouse pressed left at (828, 293)
Screenshot: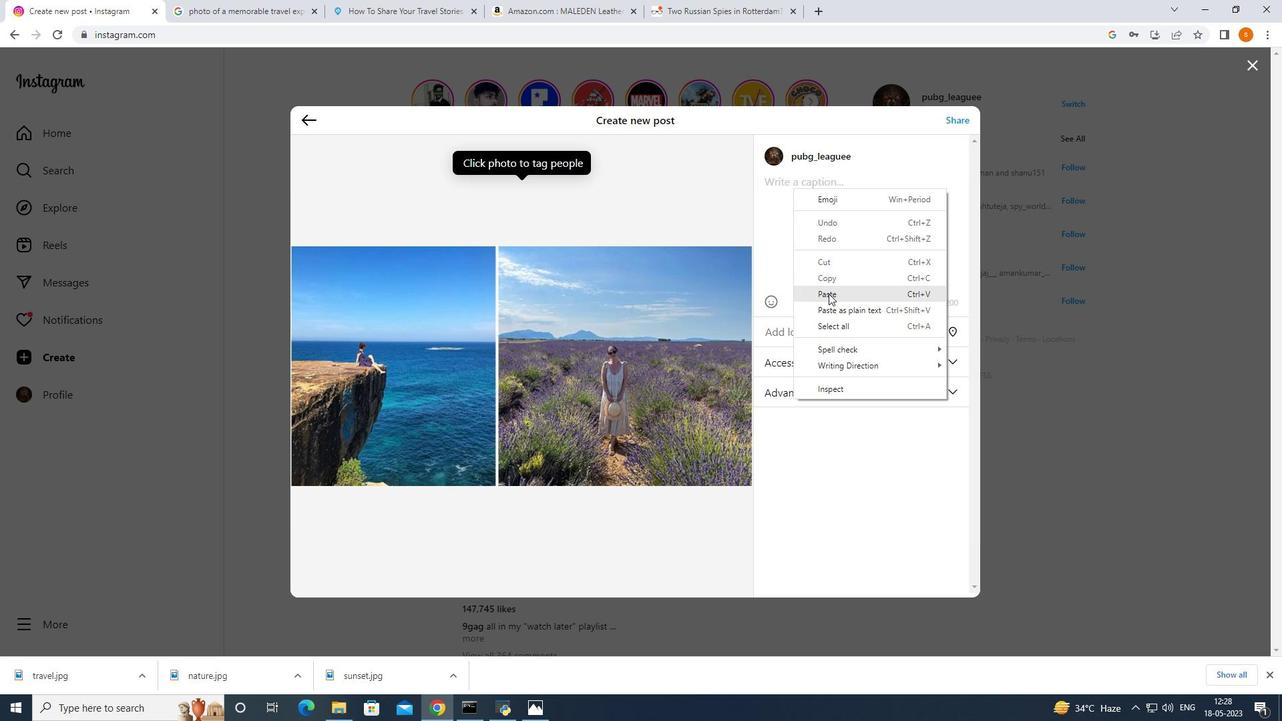 
Action: Mouse moved to (820, 182)
Screenshot: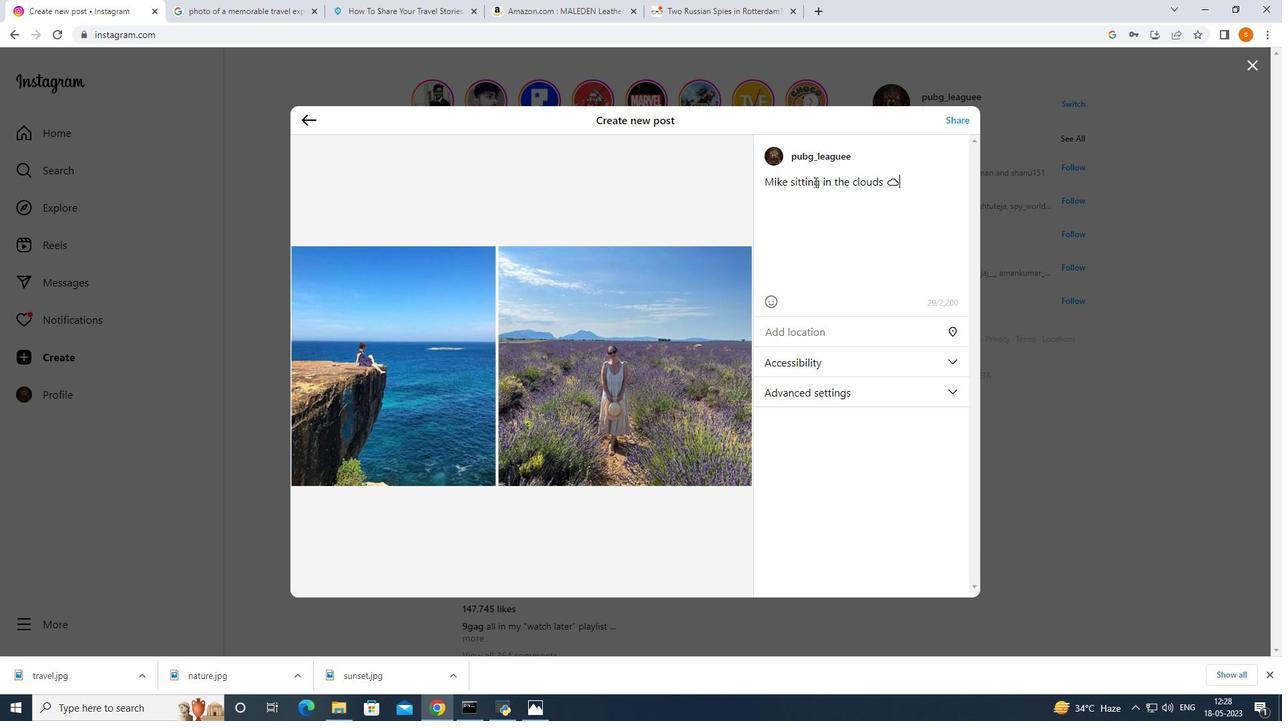 
Action: Mouse pressed left at (820, 182)
Screenshot: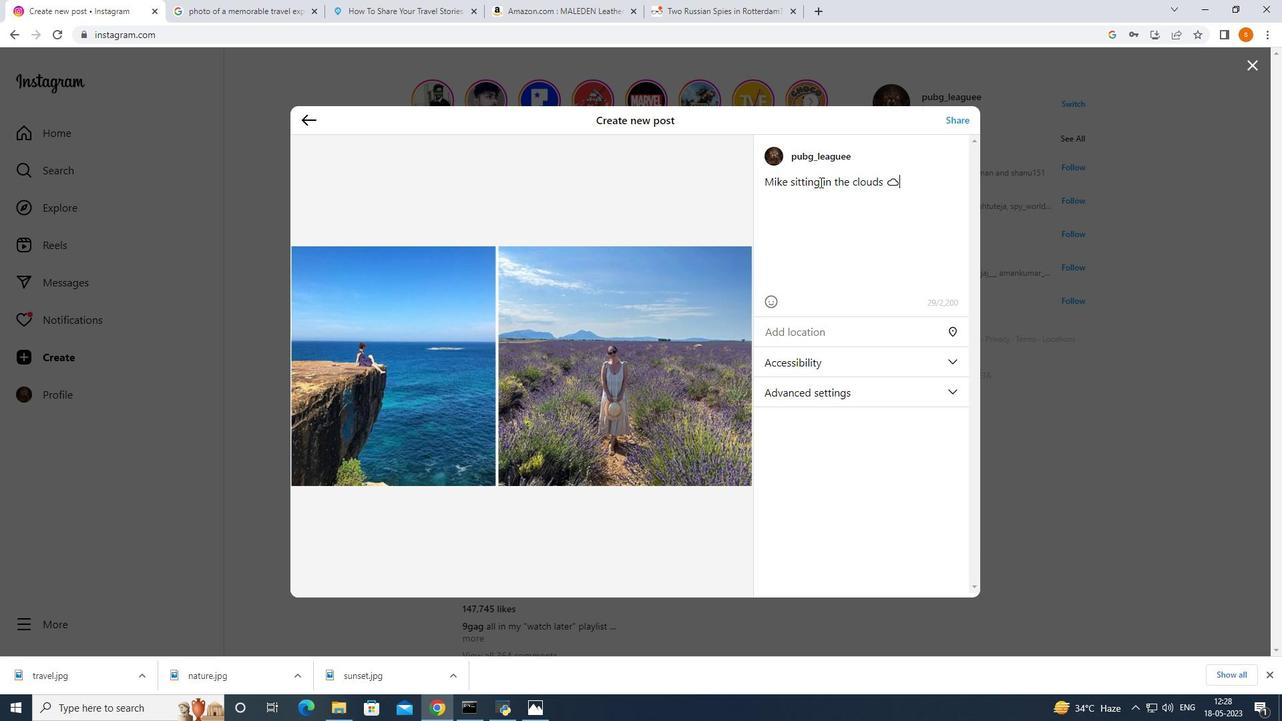 
Action: Mouse moved to (769, 182)
Screenshot: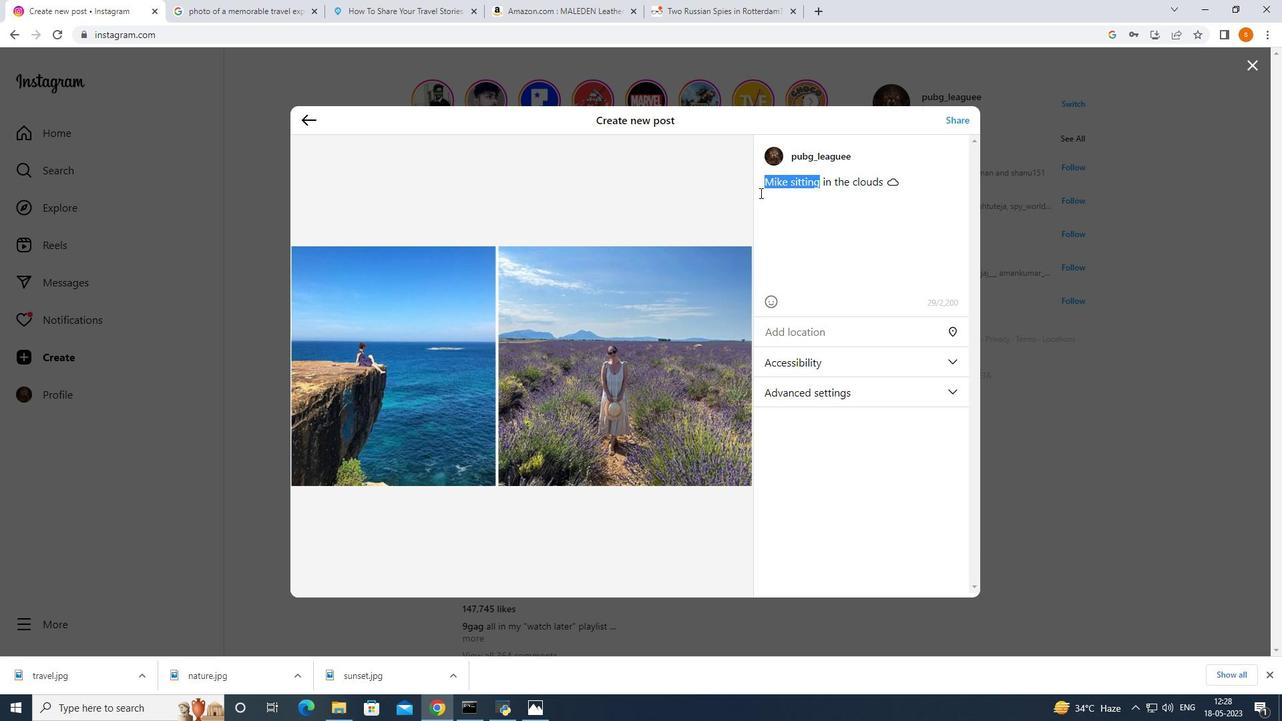 
Action: Key pressed <Key.shift>Sitting<Key.left><Key.left><Key.left><Key.left><Key.left><Key.left><Key.left><Key.enter><Key.up>ama<Key.backspace><Key.backspace><Key.backspace><Key.backspace><Key.shift><Key.shift><Key.shift><Key.shift><Key.shift><Key.shift><Key.shift>Amazing<Key.space>trips<Key.backspace><Key.space><Key.shift>#solo<Key.space>ta<Key.backspace>ravel<Key.down><Key.down><Key.up><Key.up><Key.down><Key.enter><Key.enter>share<Key.space>your<Key.space>favourit<Key.backspace><Key.backspace><Key.backspace><Key.backspace>rite<Key.space>travel<Key.space>experience<Key.space>and<Key.space>stories<Key.space>
Screenshot: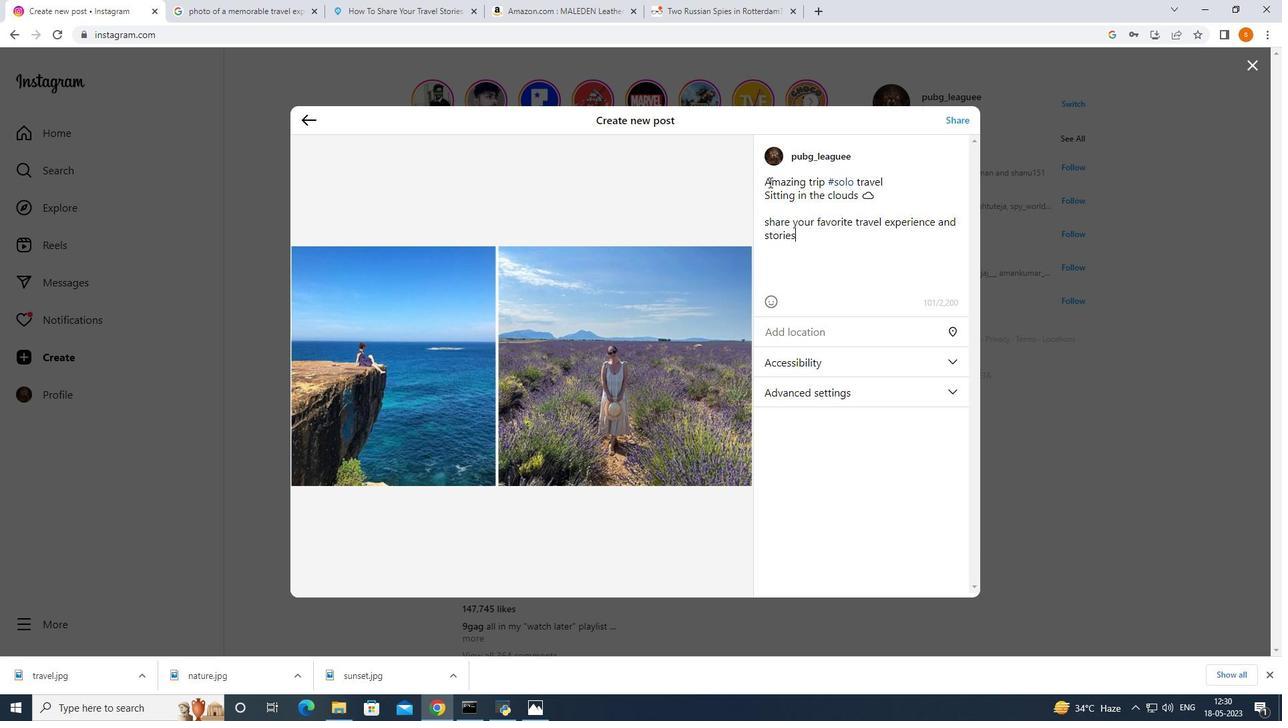 
Action: Mouse moved to (956, 119)
Screenshot: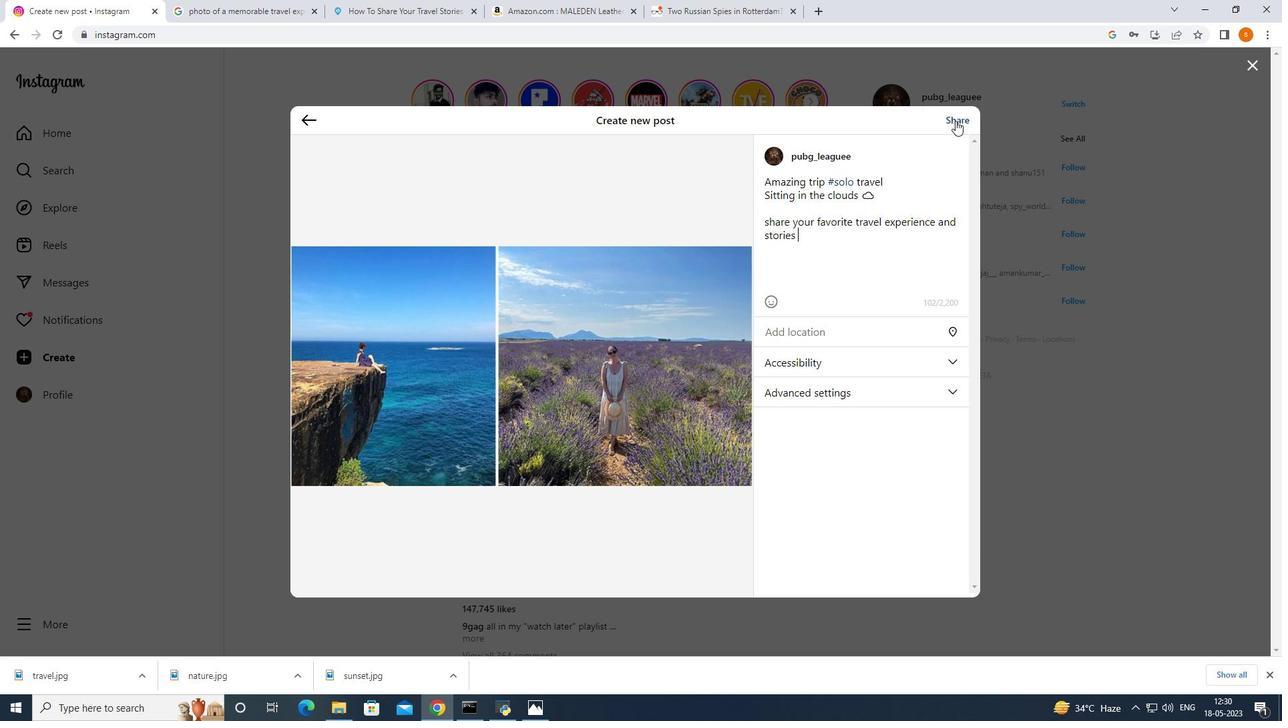 
Action: Mouse pressed left at (956, 119)
Screenshot: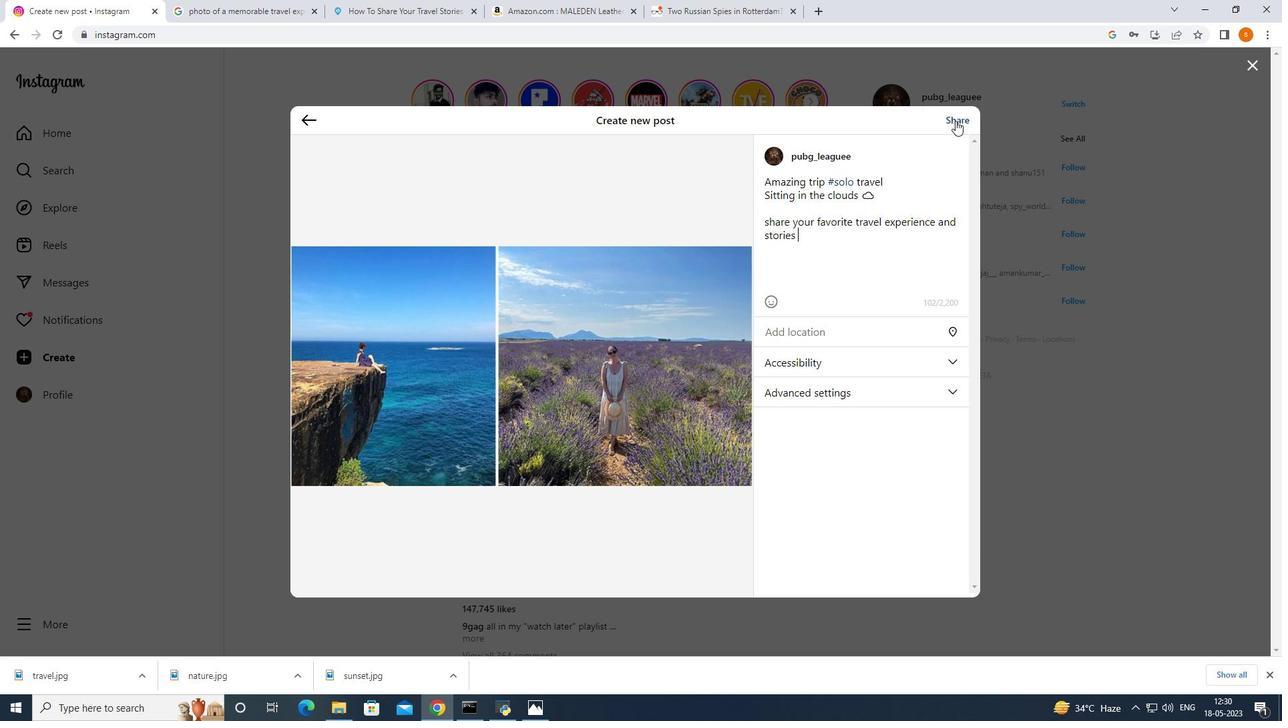 
Action: Mouse moved to (628, 417)
Screenshot: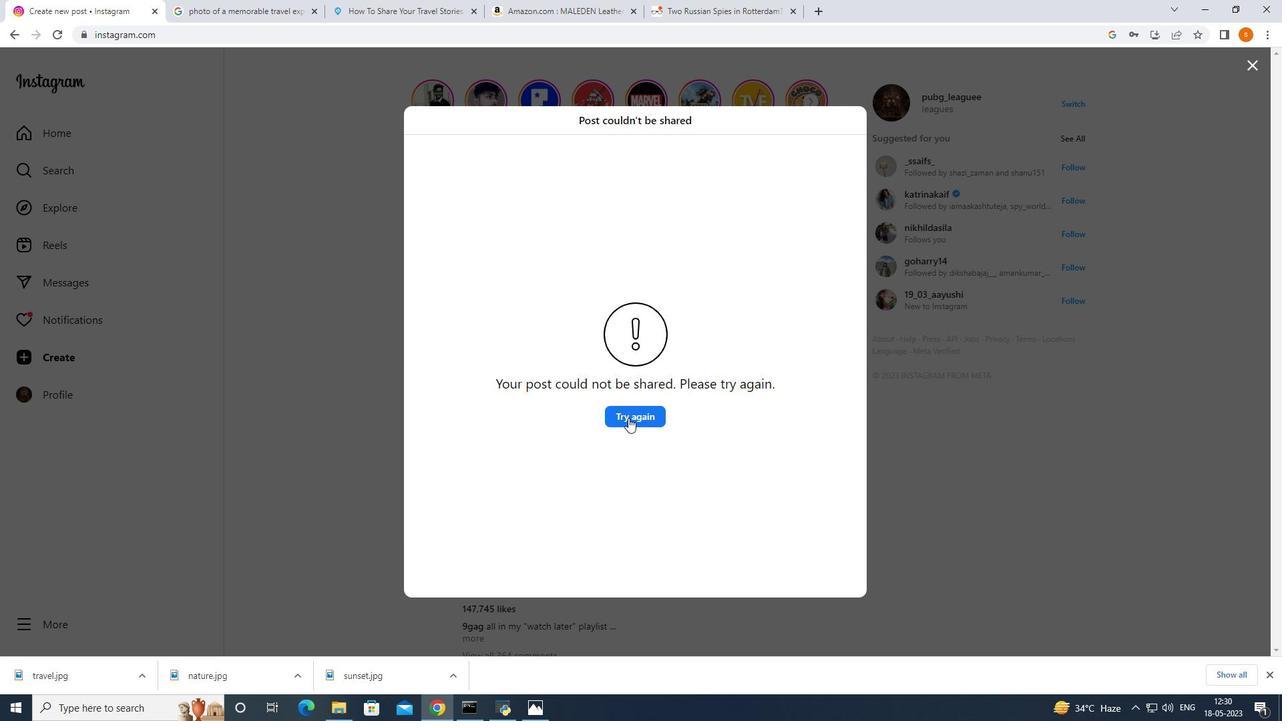 
Action: Mouse pressed left at (628, 417)
Screenshot: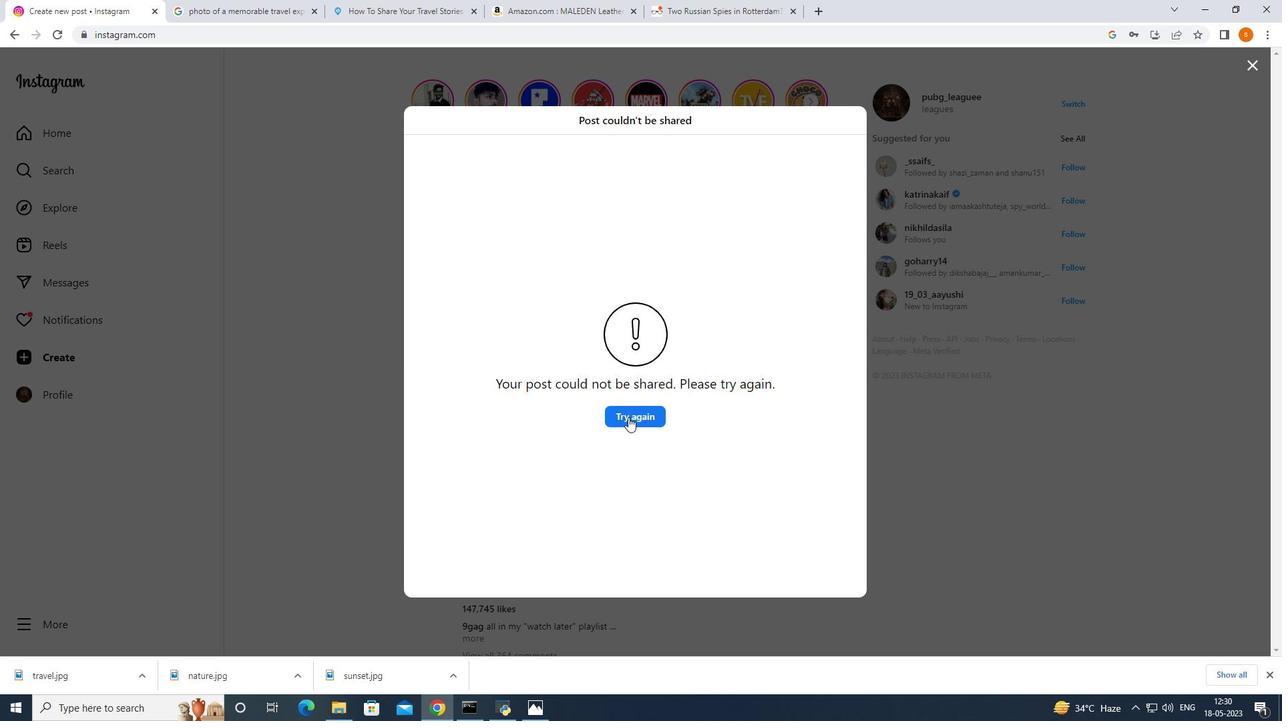 
Action: Mouse moved to (630, 415)
Screenshot: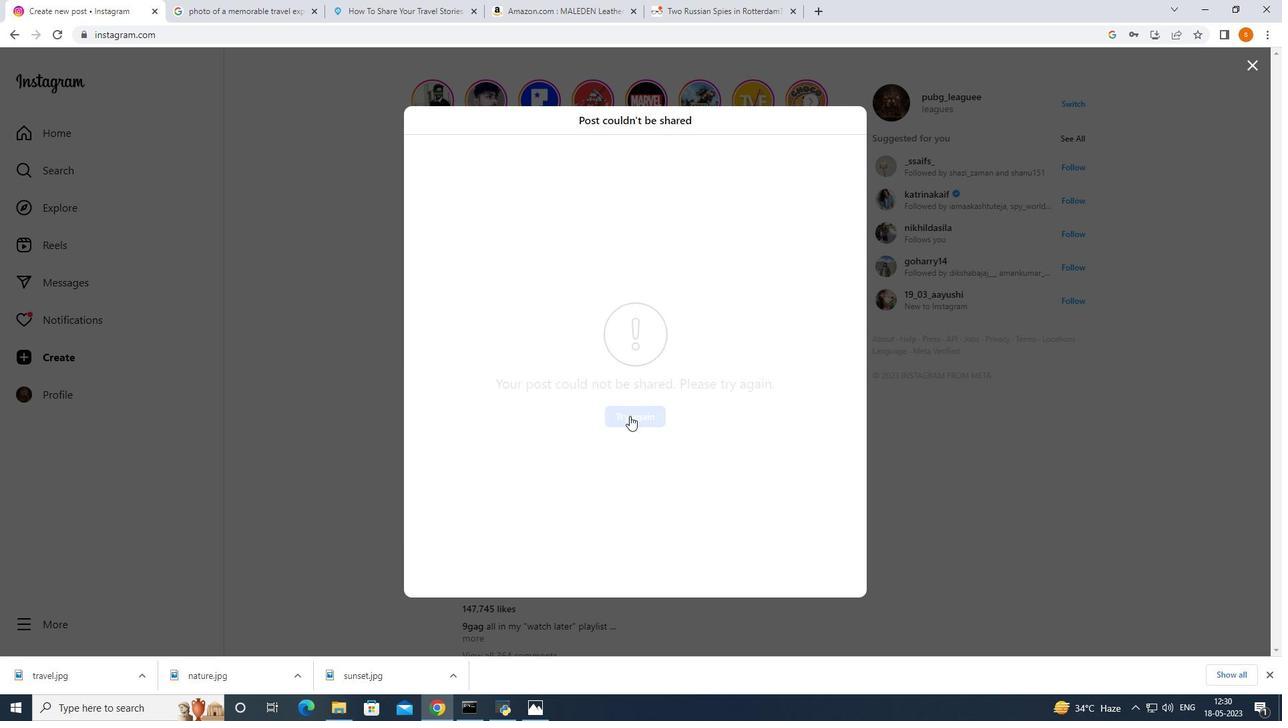 
Action: Mouse pressed left at (630, 415)
Screenshot: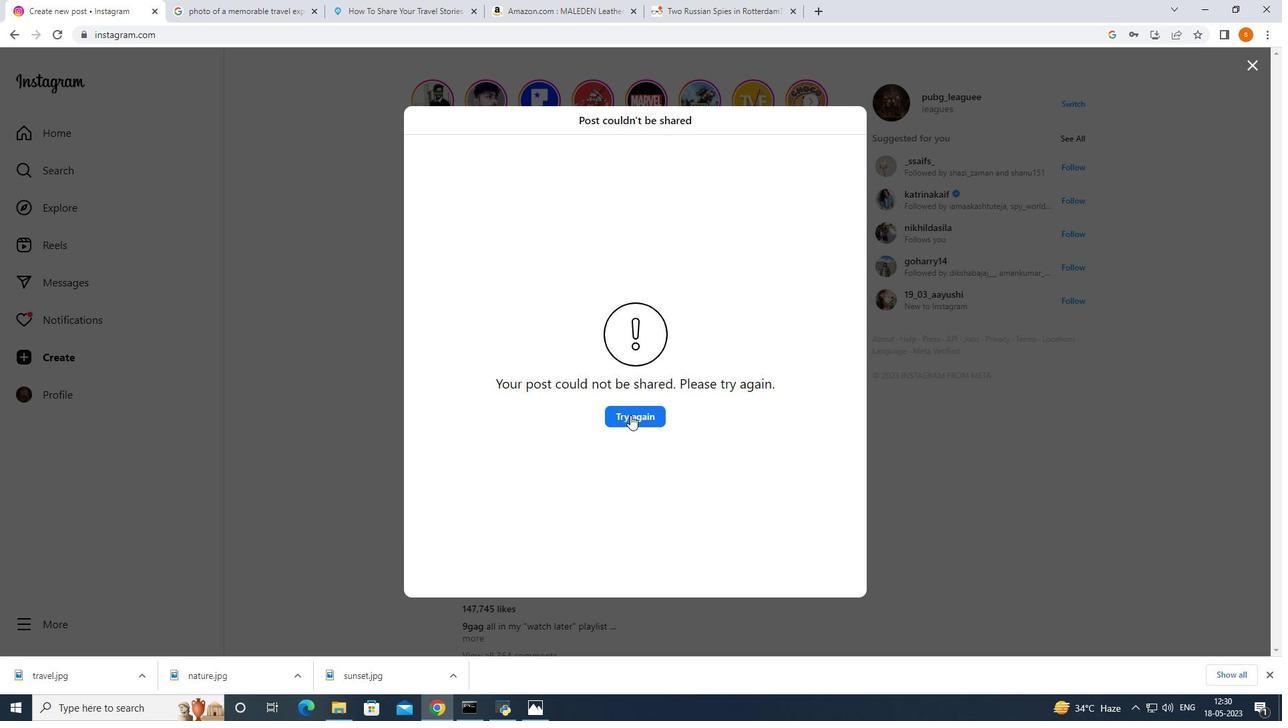 
Action: Mouse moved to (630, 416)
Screenshot: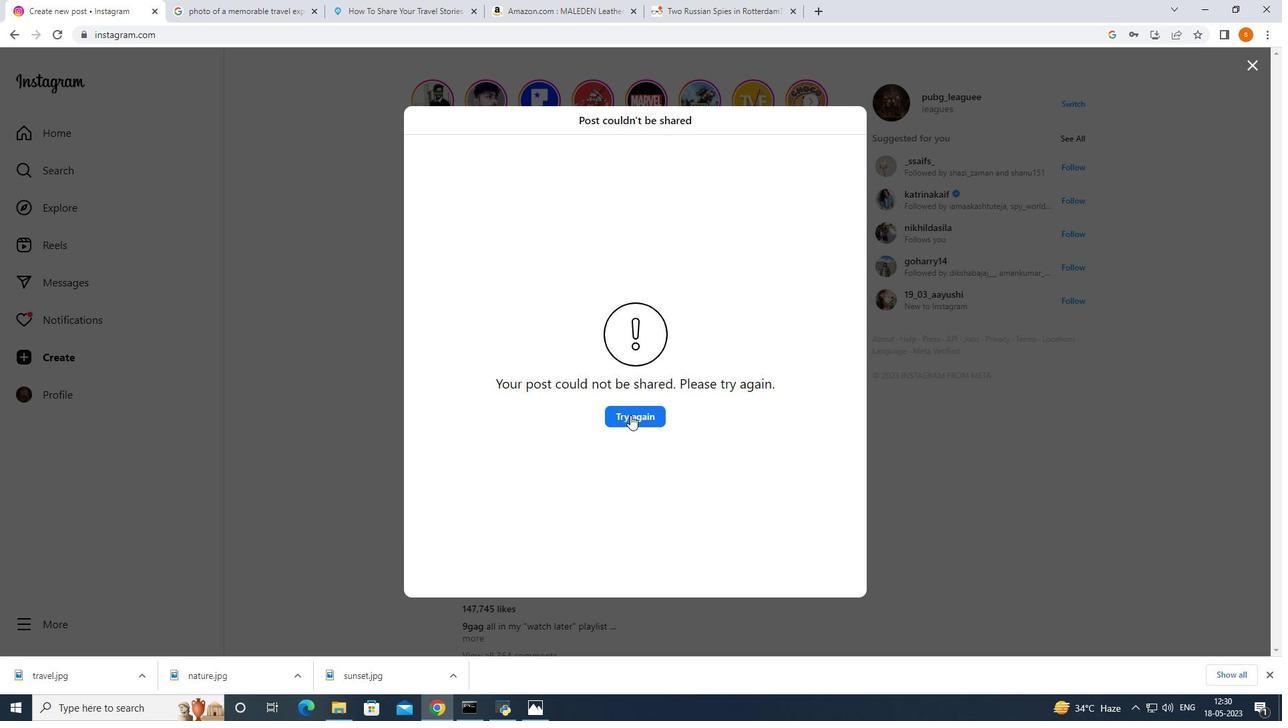 
Action: Mouse pressed left at (630, 416)
Screenshot: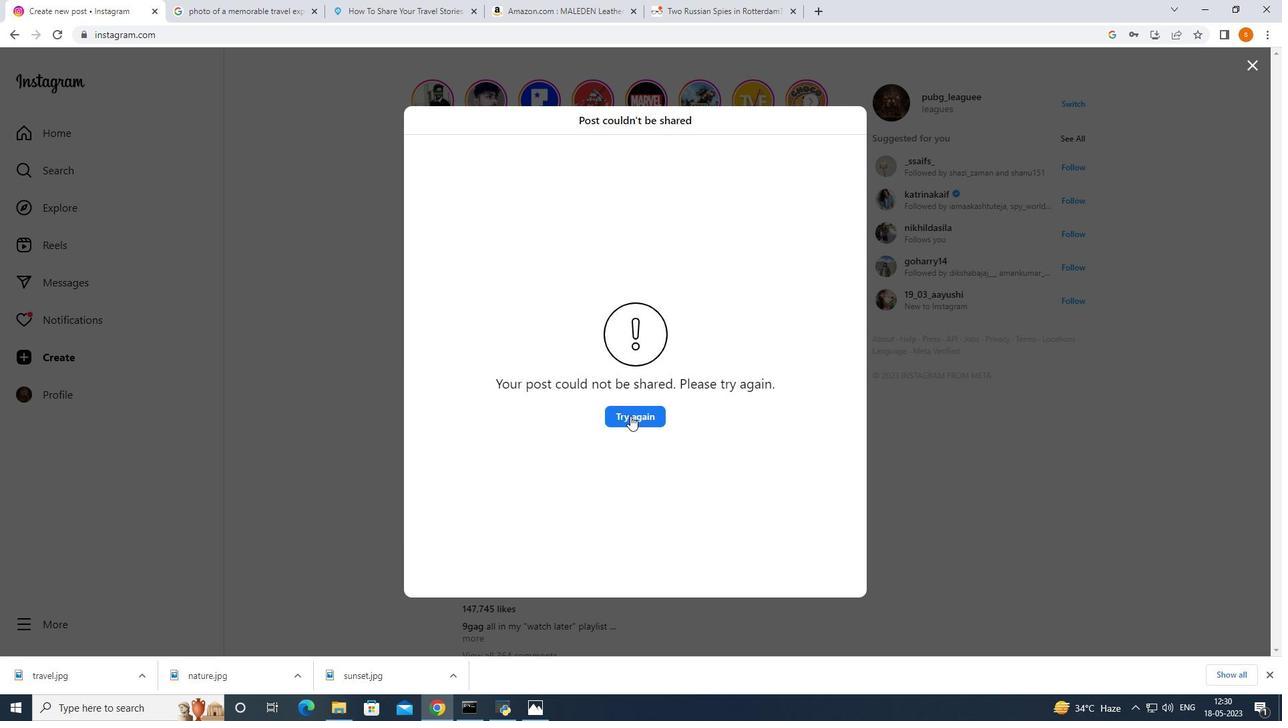 
Action: Mouse moved to (630, 416)
Screenshot: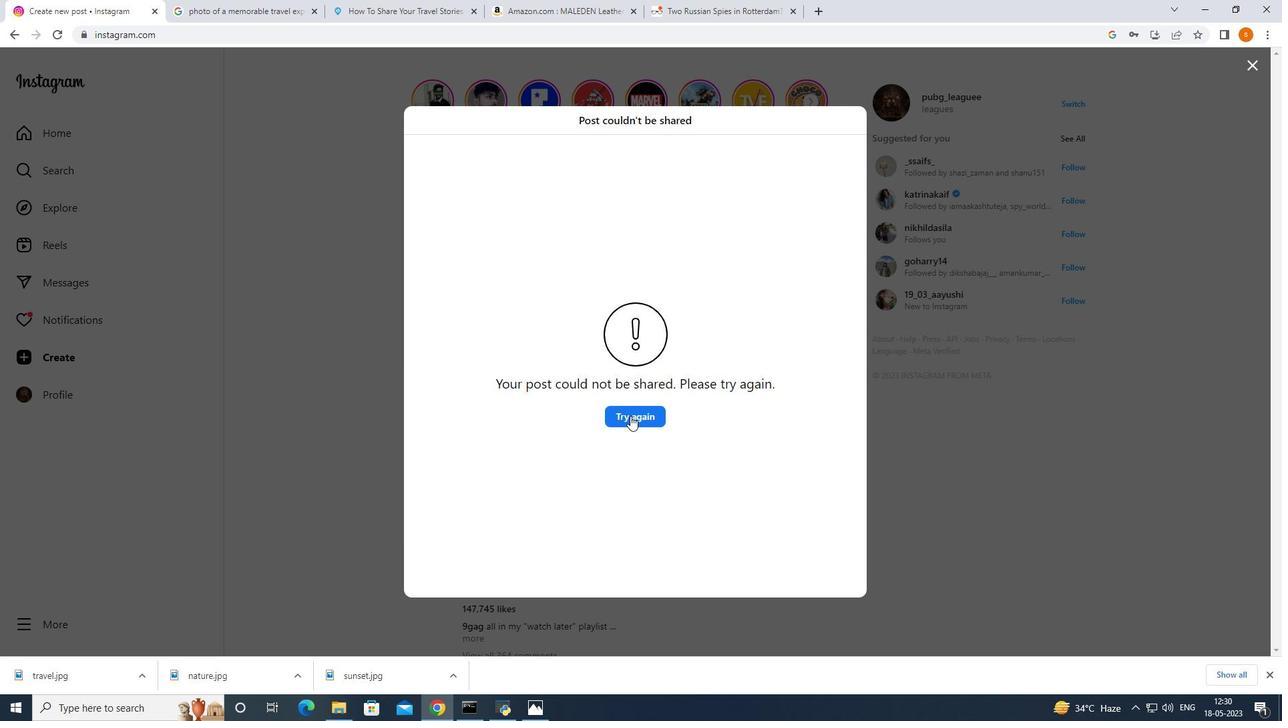 
Action: Mouse pressed left at (630, 416)
Screenshot: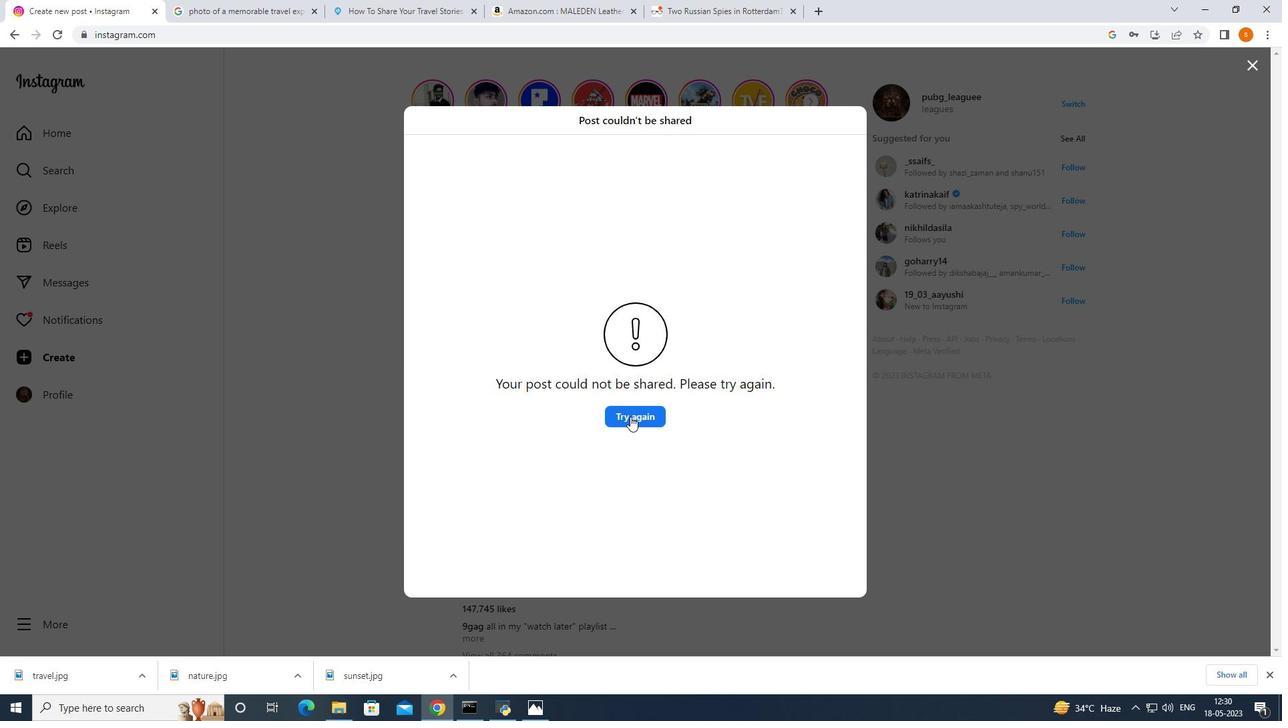 
Action: Mouse pressed left at (630, 416)
Screenshot: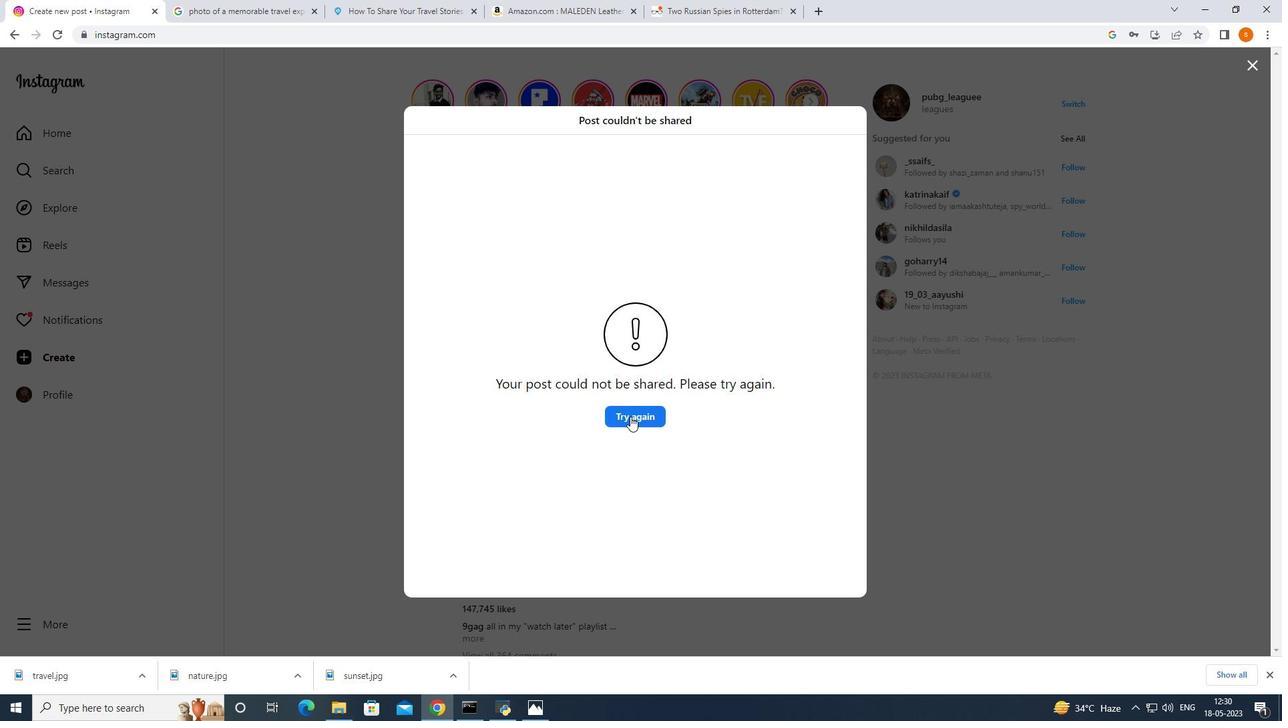 
Action: Mouse moved to (958, 406)
Screenshot: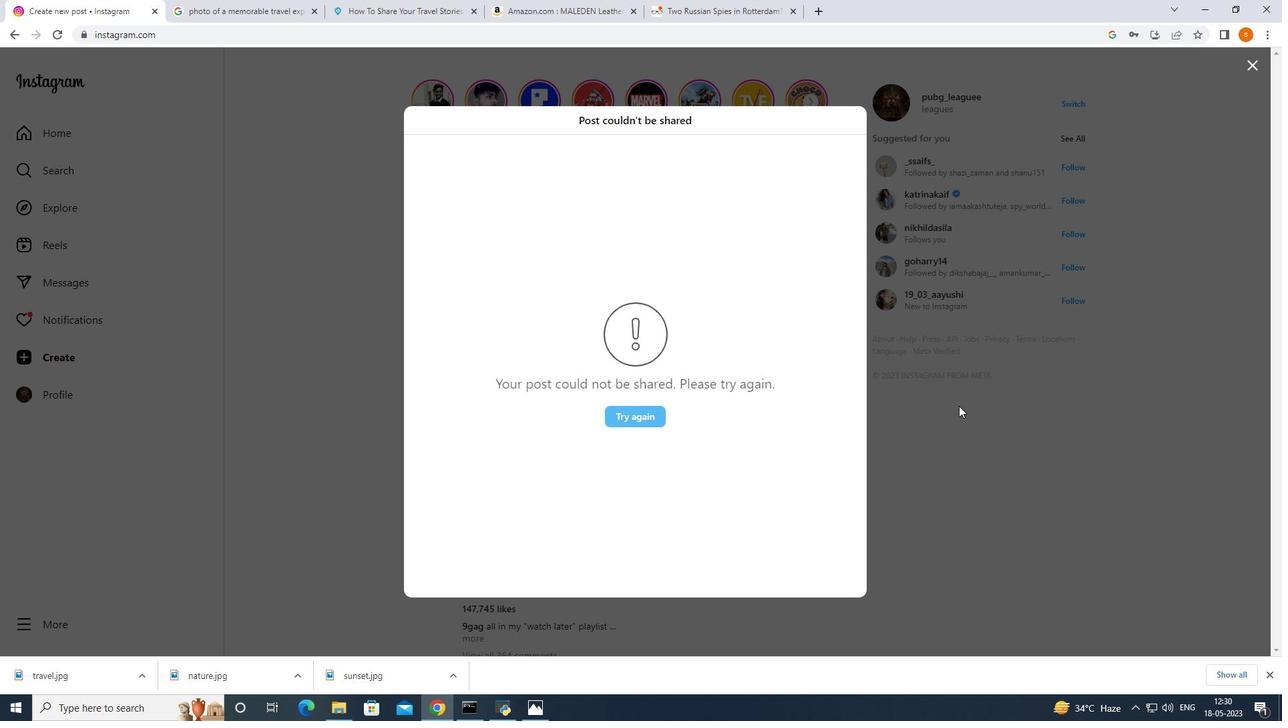 
Action: Mouse pressed left at (958, 406)
Screenshot: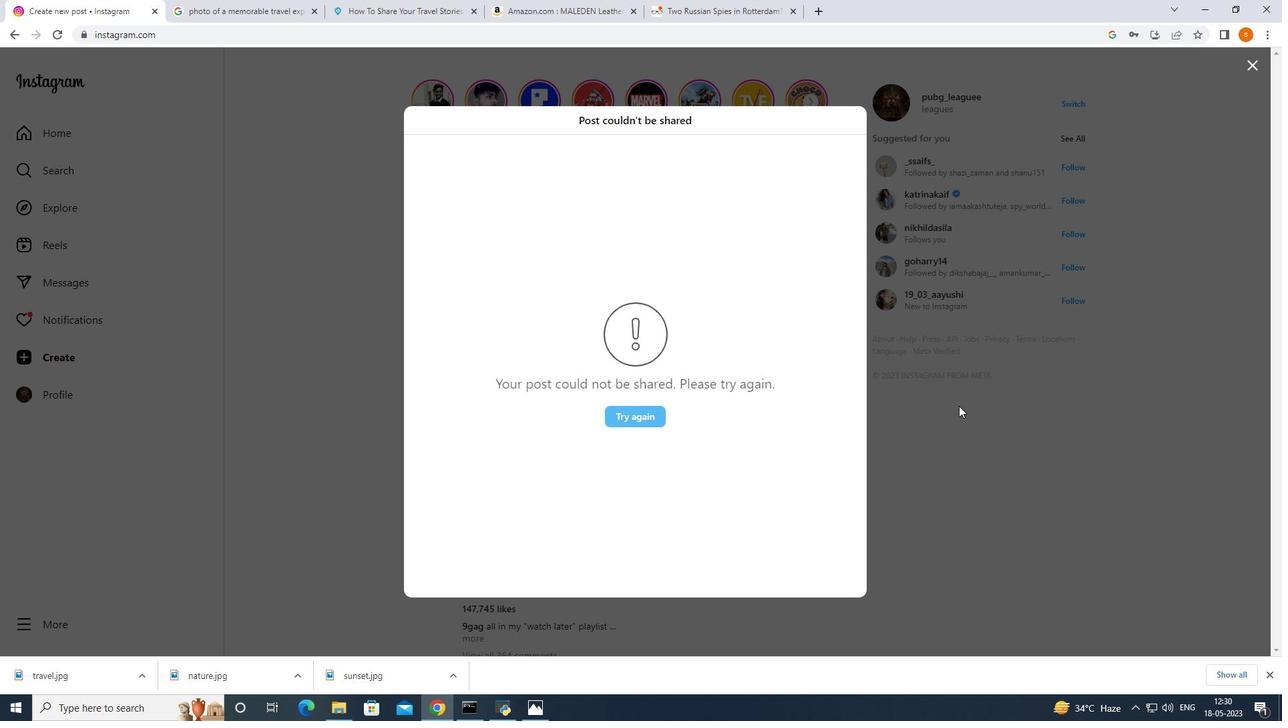 
Action: Mouse moved to (631, 424)
Screenshot: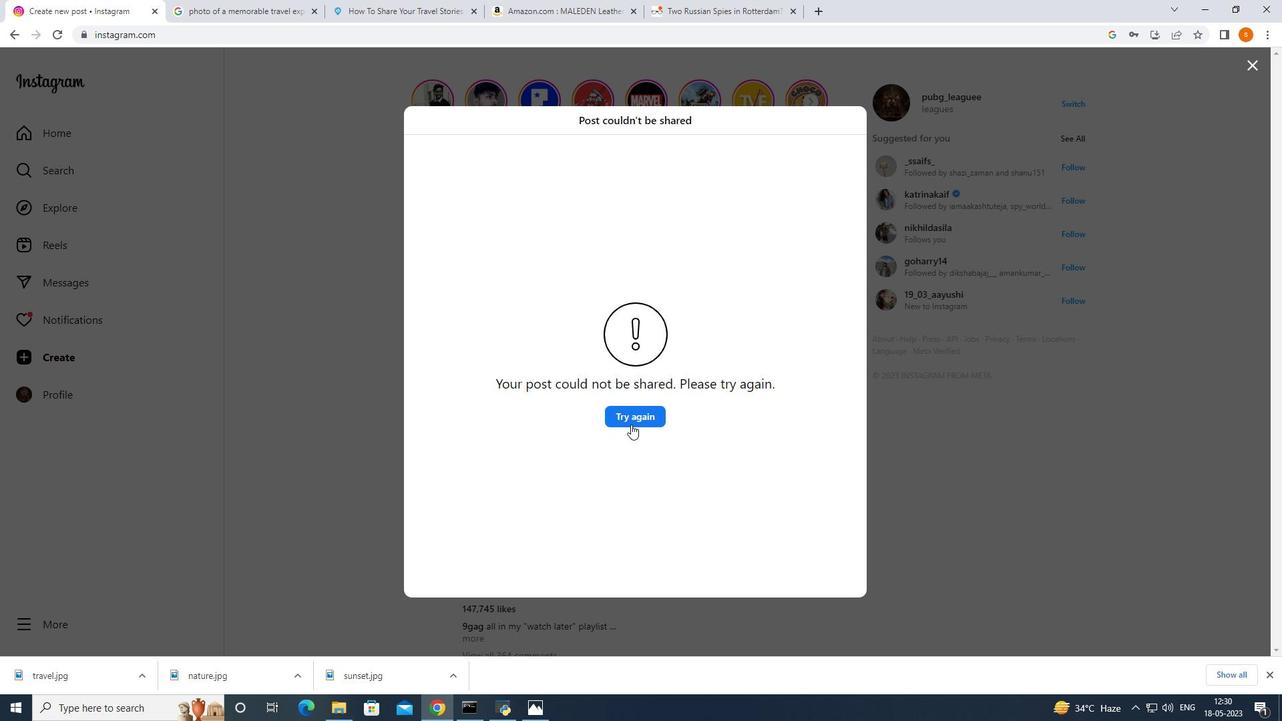 
Action: Mouse pressed left at (631, 424)
Screenshot: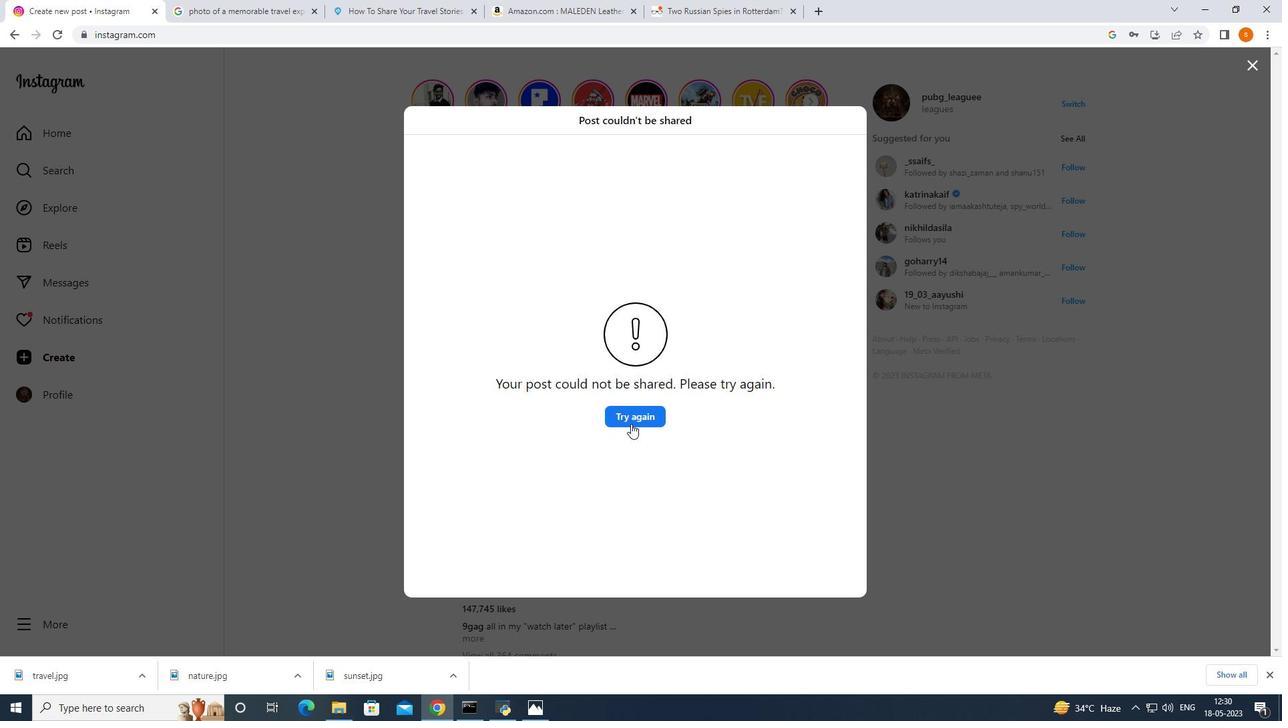 
Action: Mouse moved to (646, 420)
Screenshot: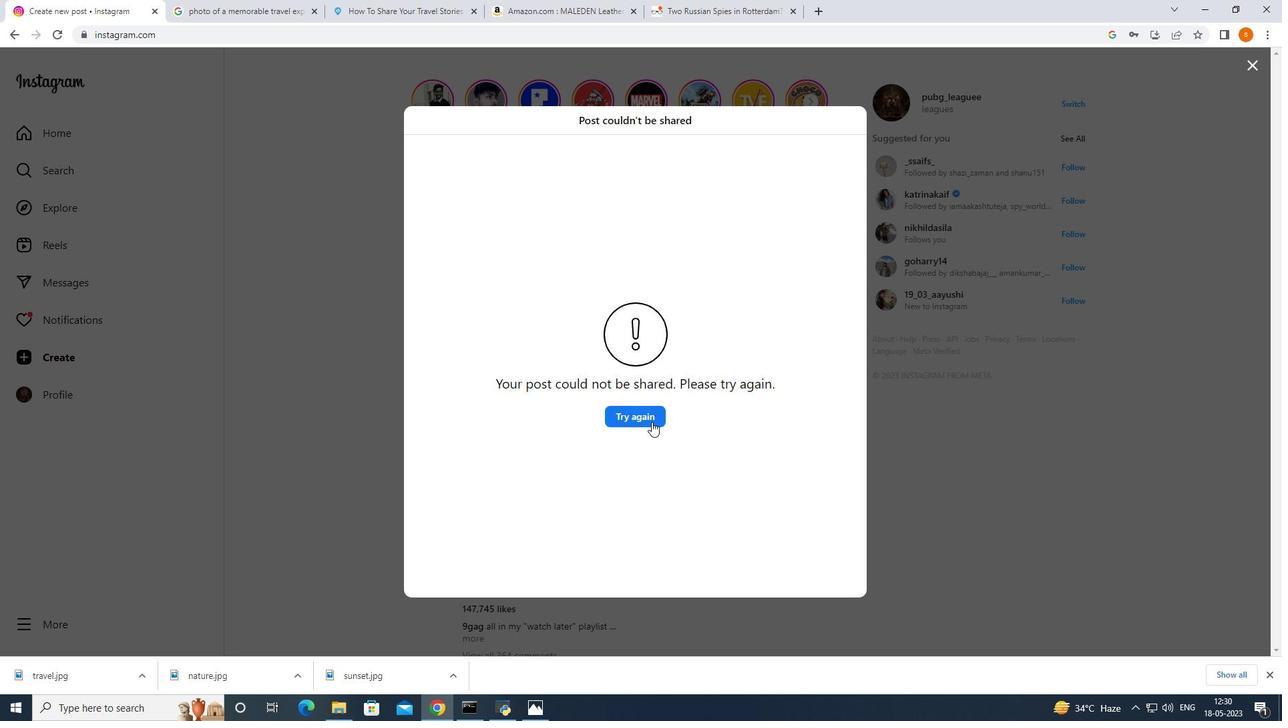 
Action: Mouse pressed left at (646, 420)
Screenshot: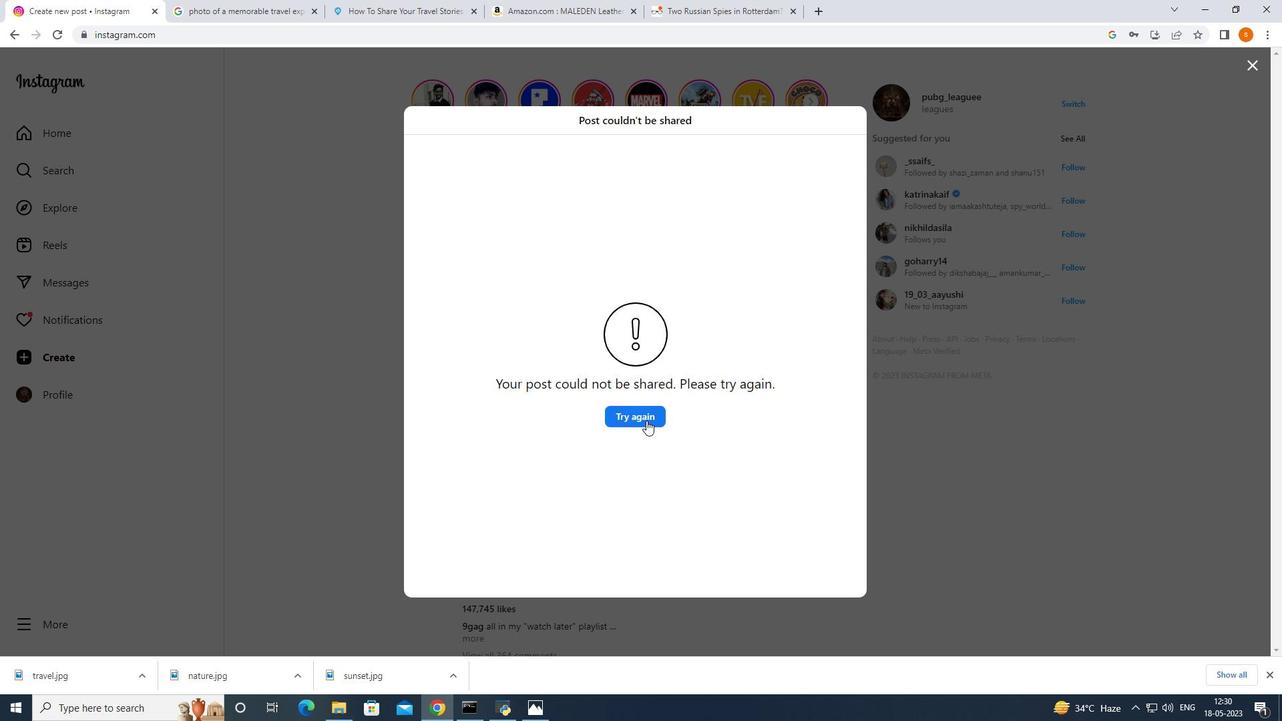 
Action: Mouse moved to (1029, 444)
Screenshot: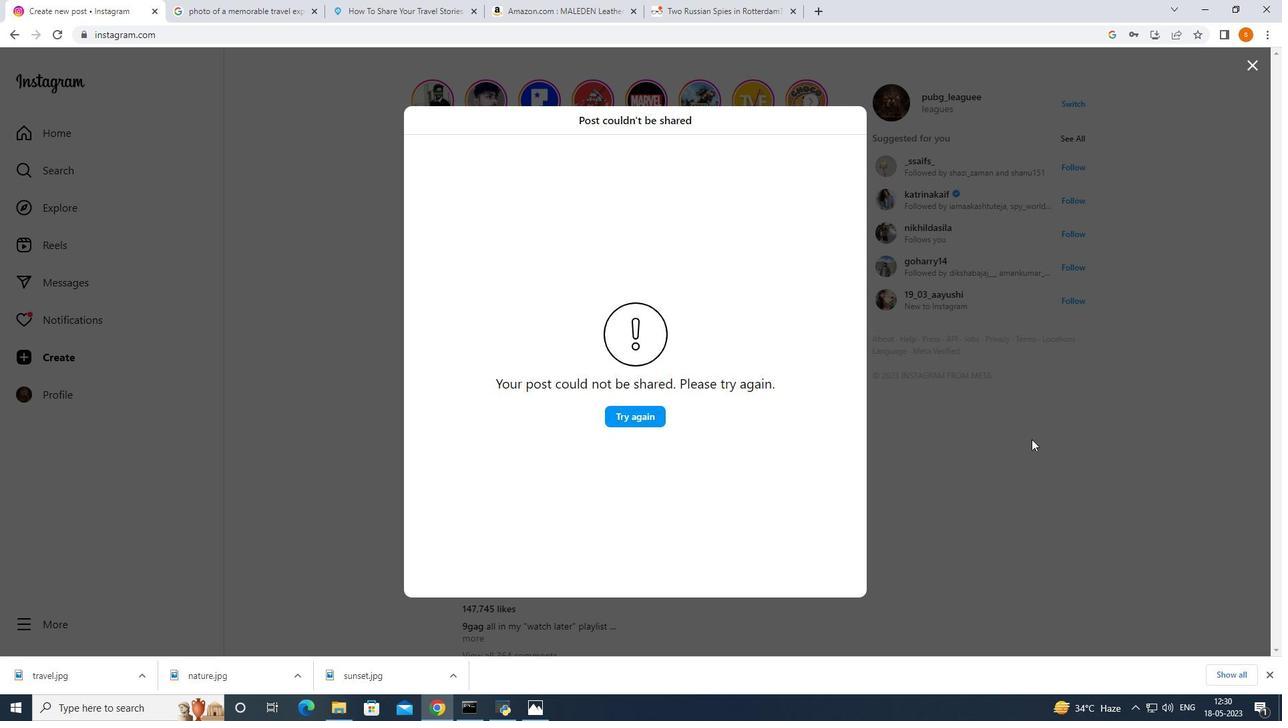 
